 Task: Look for space in Osmaniye, Turkey from 8th August, 2023 to 15th August, 2023 for 9 adults in price range Rs.10000 to Rs.14000. Place can be shared room with 5 bedrooms having 9 beds and 5 bathrooms. Property type can be house, flat, guest house. Amenities needed are: wifi, TV, free parkinig on premises, gym, breakfast. Booking option can be shelf check-in. Required host language is English.
Action: Mouse moved to (451, 92)
Screenshot: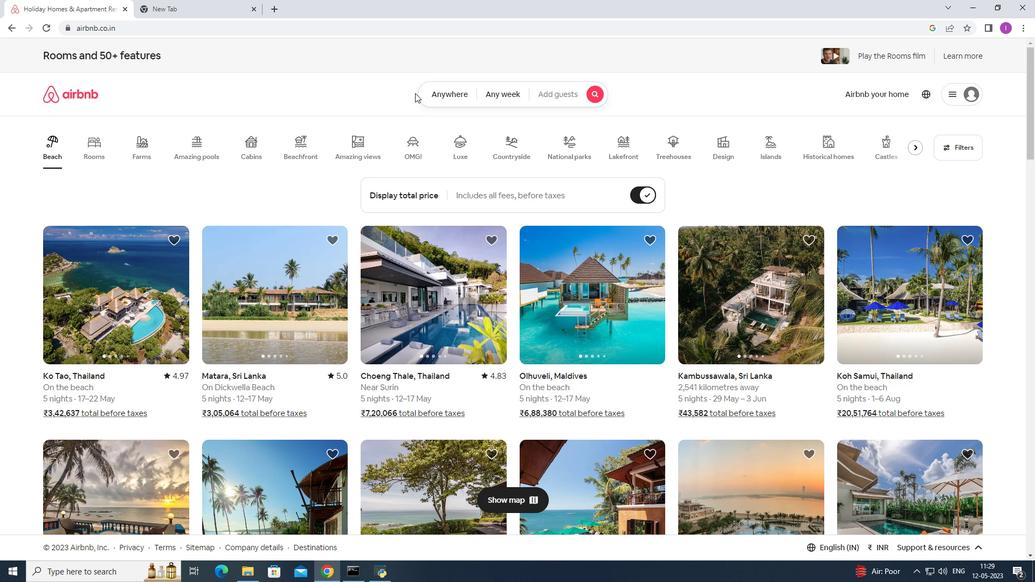 
Action: Mouse pressed left at (451, 92)
Screenshot: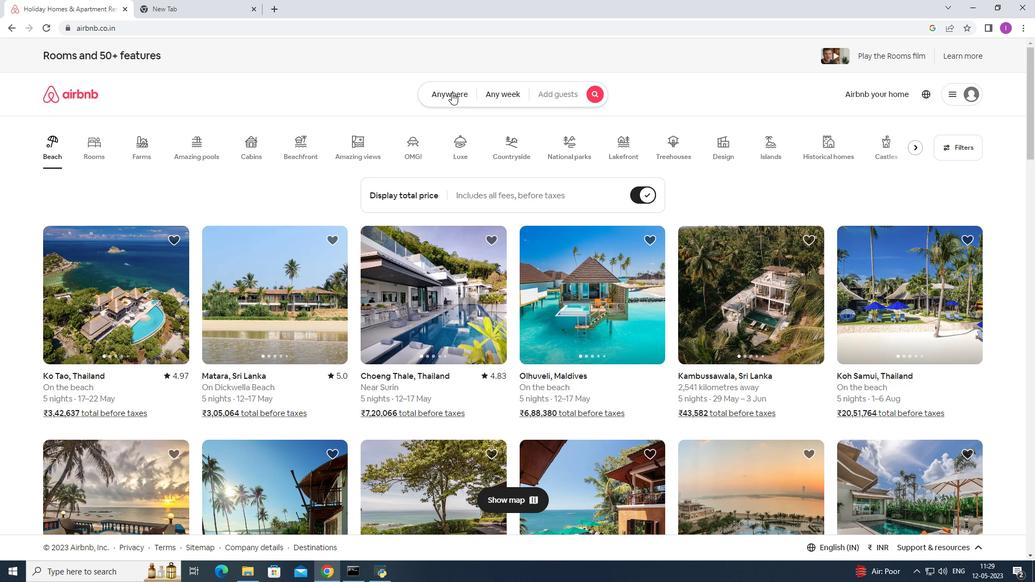 
Action: Mouse moved to (378, 134)
Screenshot: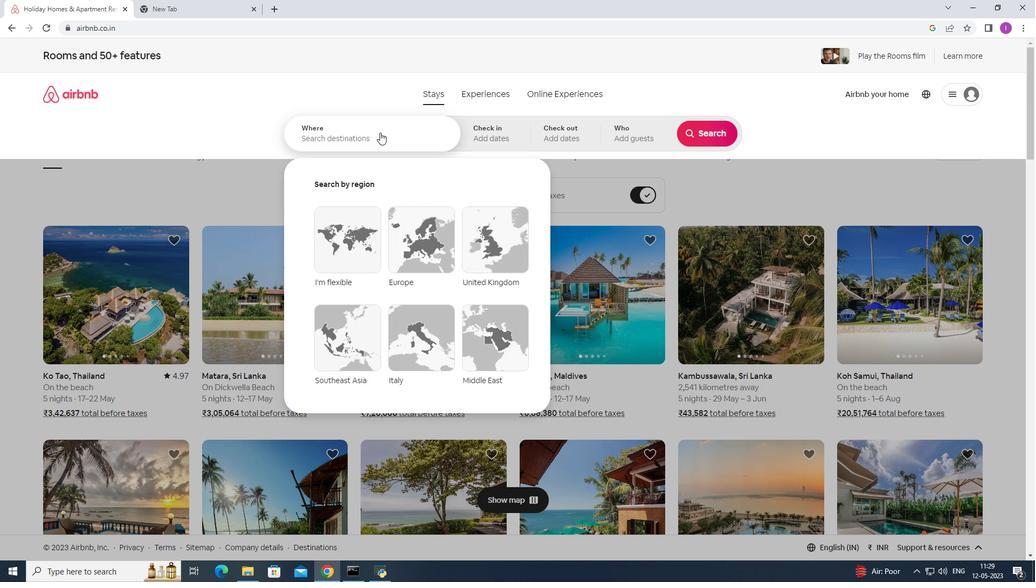 
Action: Mouse pressed left at (378, 134)
Screenshot: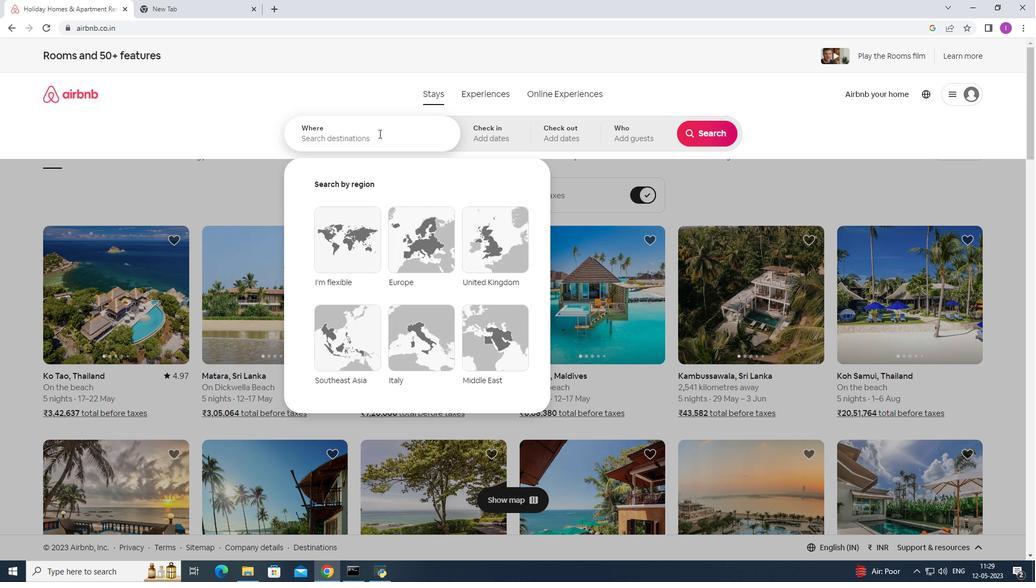 
Action: Key pressed <Key.shift><Key.shift><Key.shift><Key.shift><Key.shift>Osmanite
Screenshot: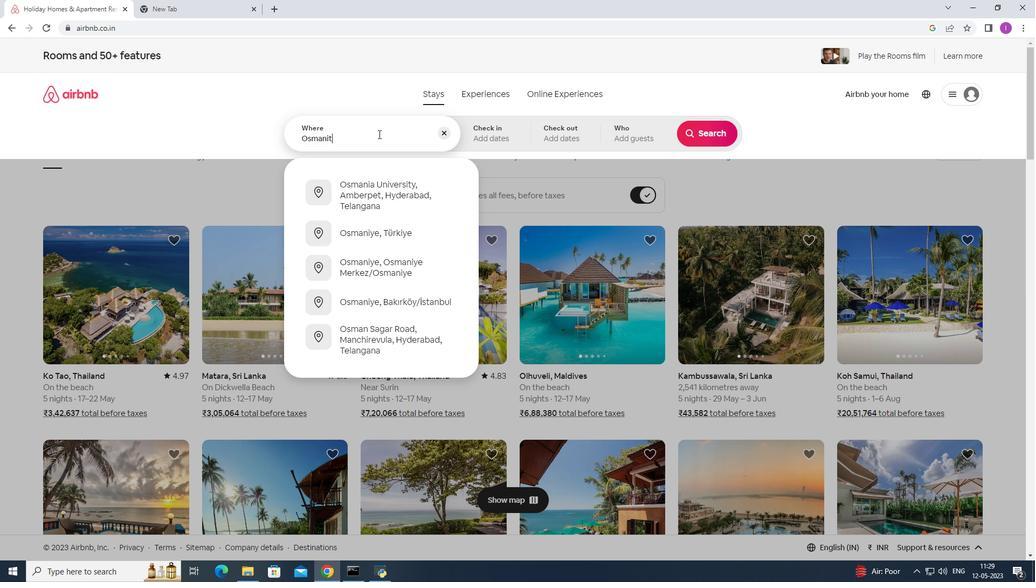 
Action: Mouse moved to (406, 191)
Screenshot: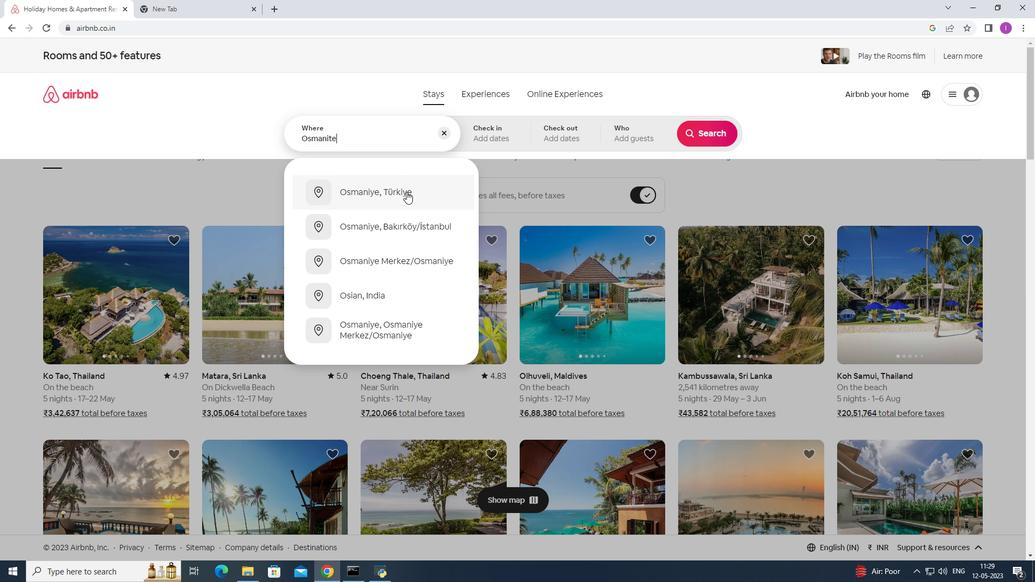 
Action: Mouse pressed left at (406, 191)
Screenshot: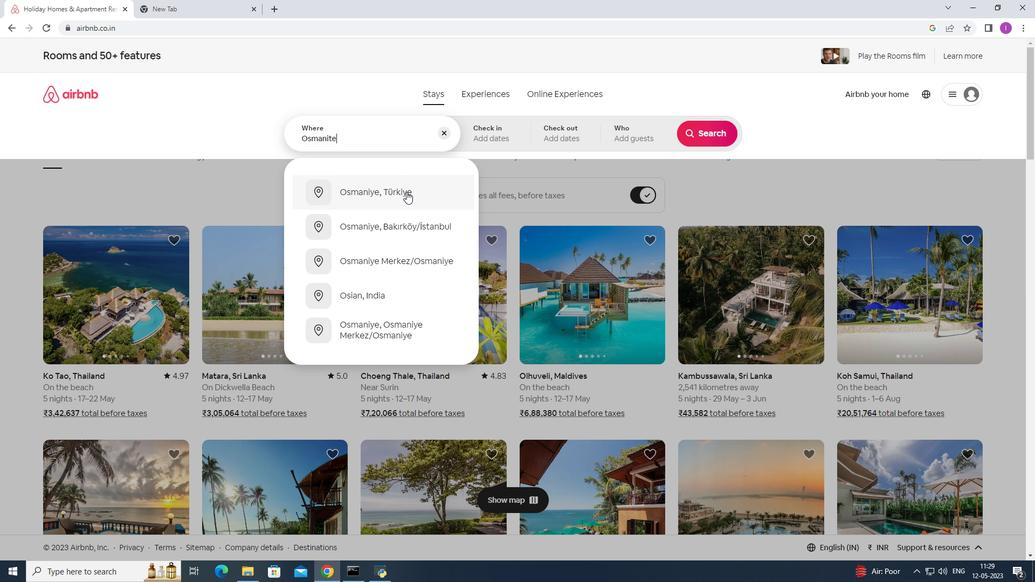 
Action: Mouse moved to (703, 215)
Screenshot: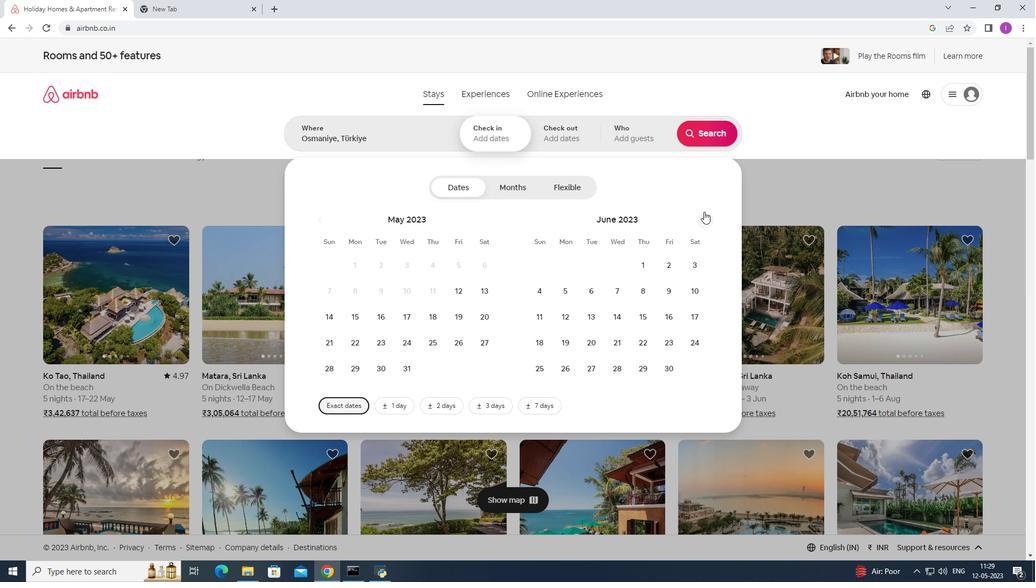 
Action: Mouse pressed left at (703, 215)
Screenshot: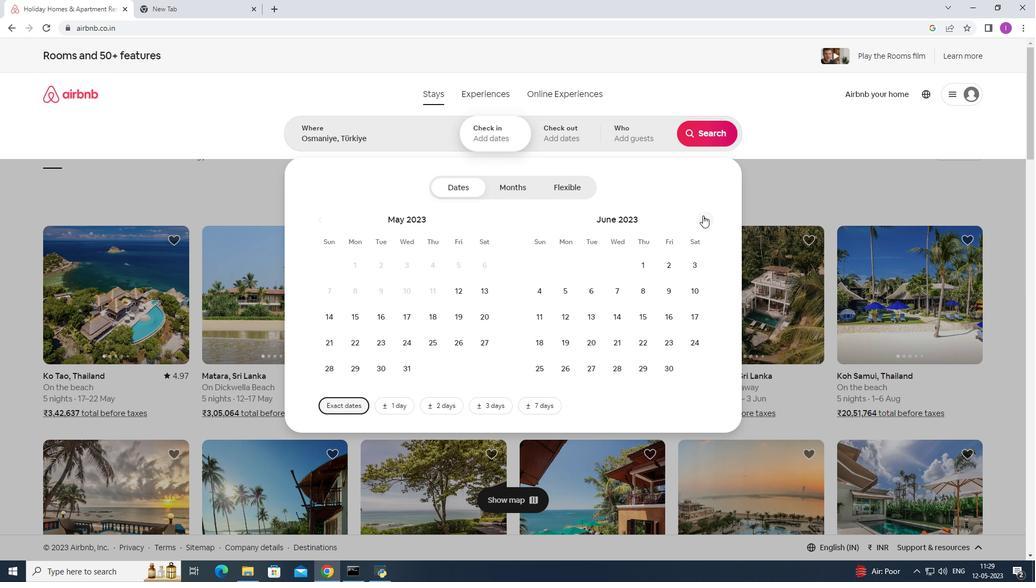 
Action: Mouse pressed left at (703, 215)
Screenshot: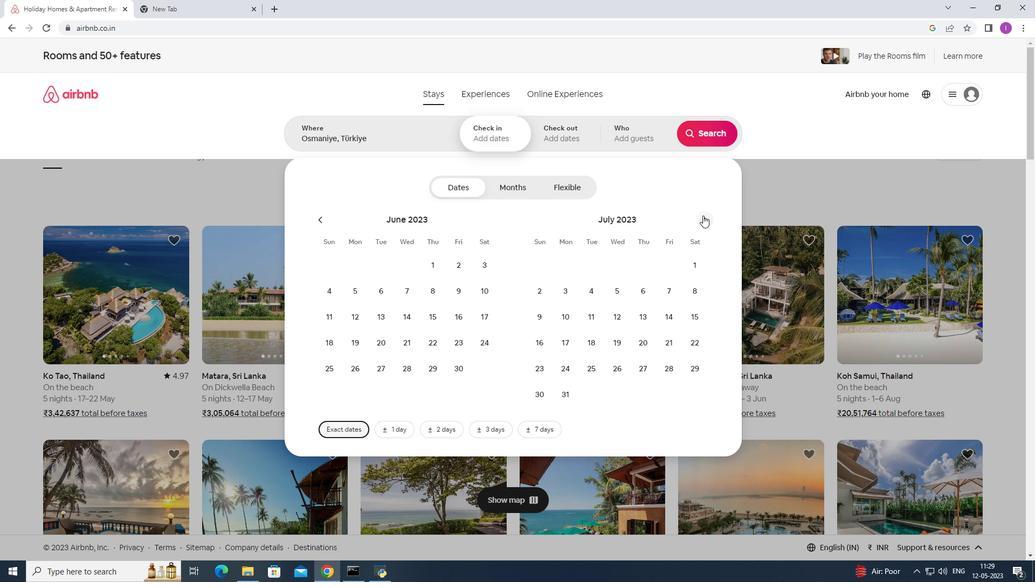 
Action: Mouse moved to (587, 295)
Screenshot: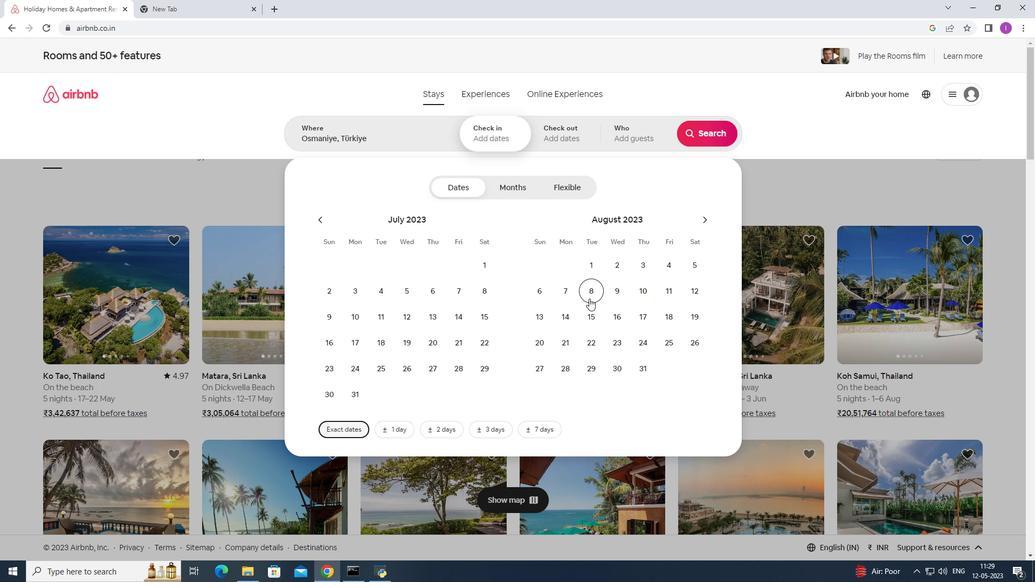 
Action: Mouse pressed left at (587, 295)
Screenshot: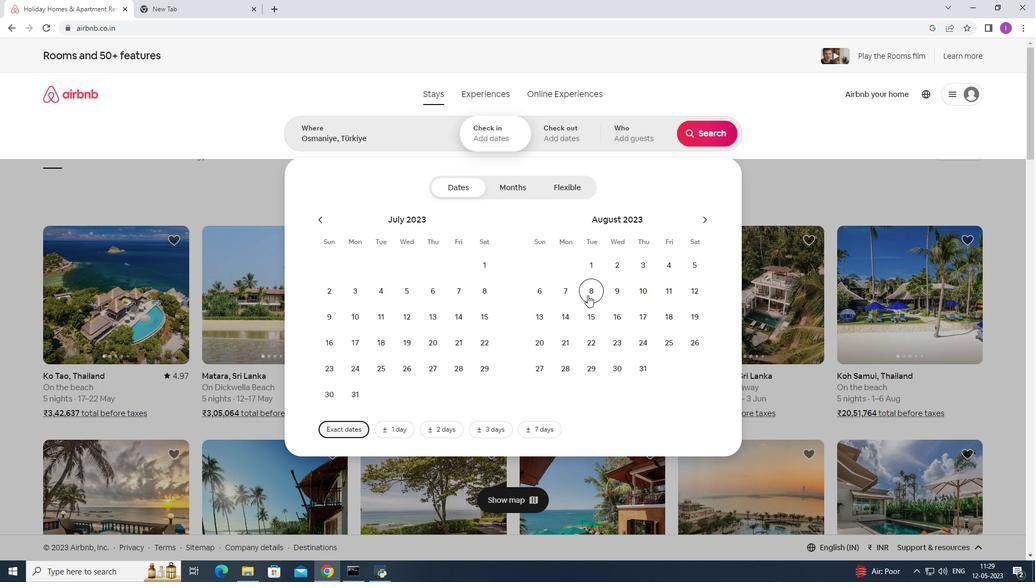 
Action: Mouse moved to (591, 312)
Screenshot: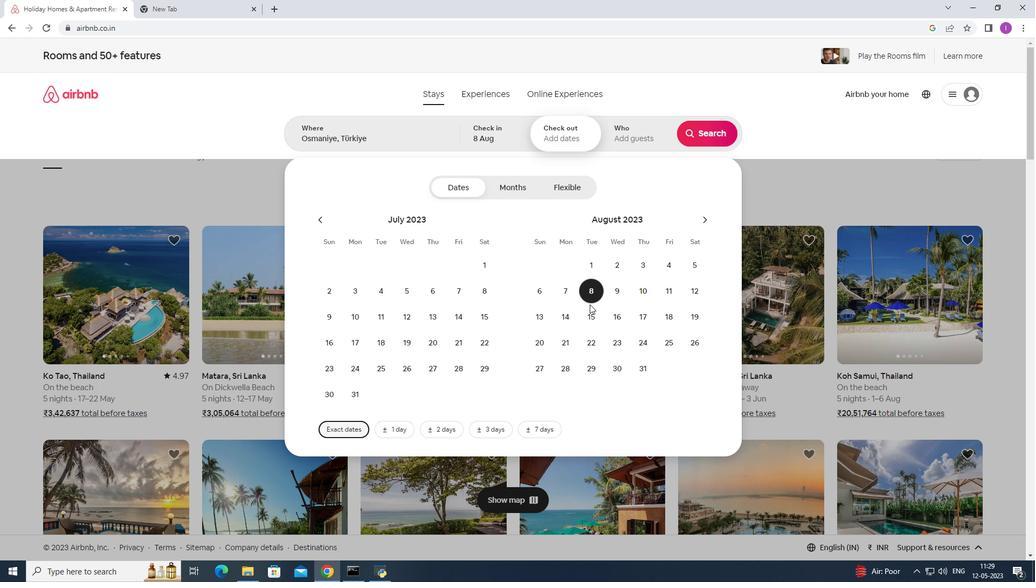 
Action: Mouse pressed left at (591, 312)
Screenshot: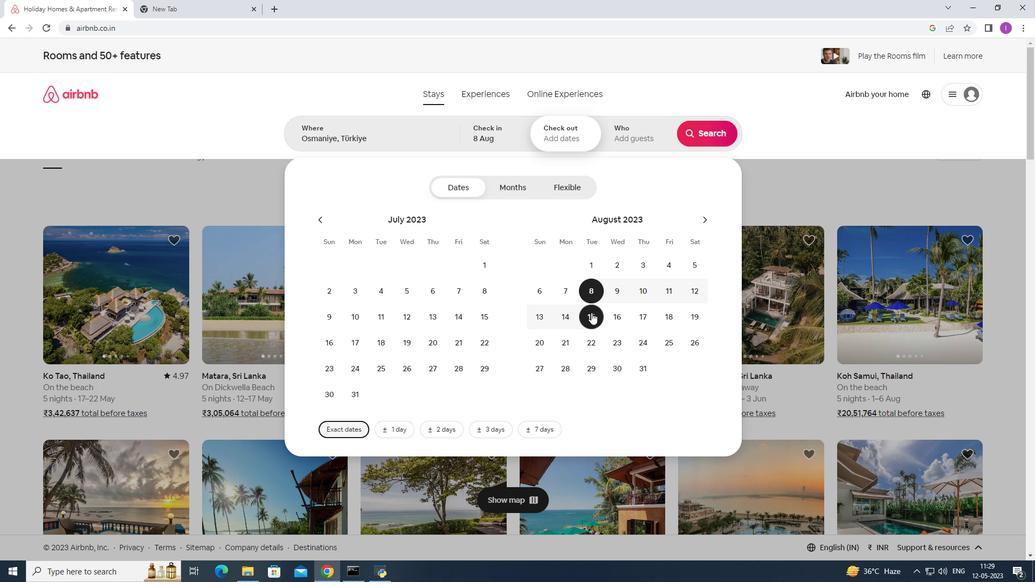 
Action: Mouse moved to (631, 133)
Screenshot: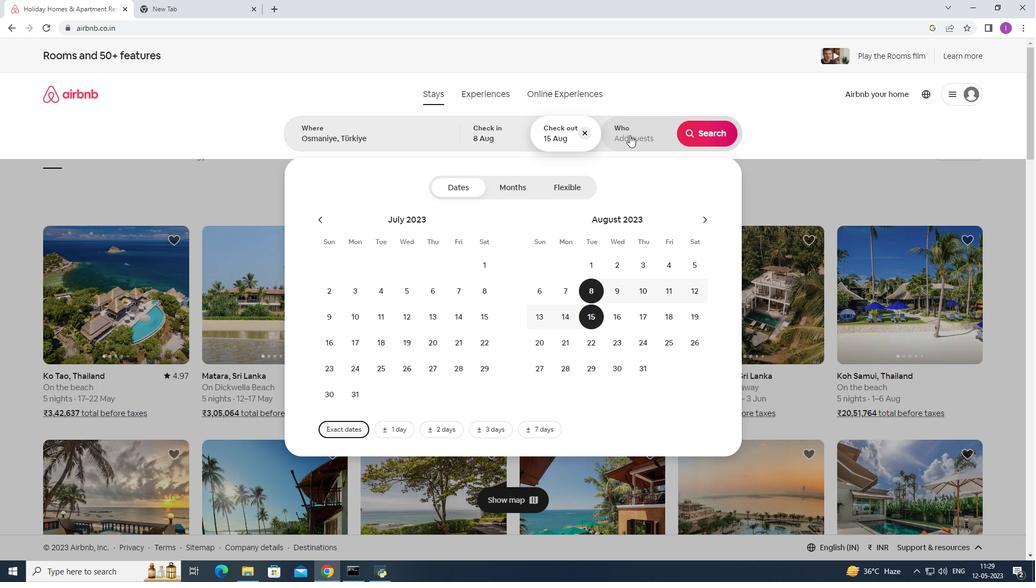 
Action: Mouse pressed left at (631, 133)
Screenshot: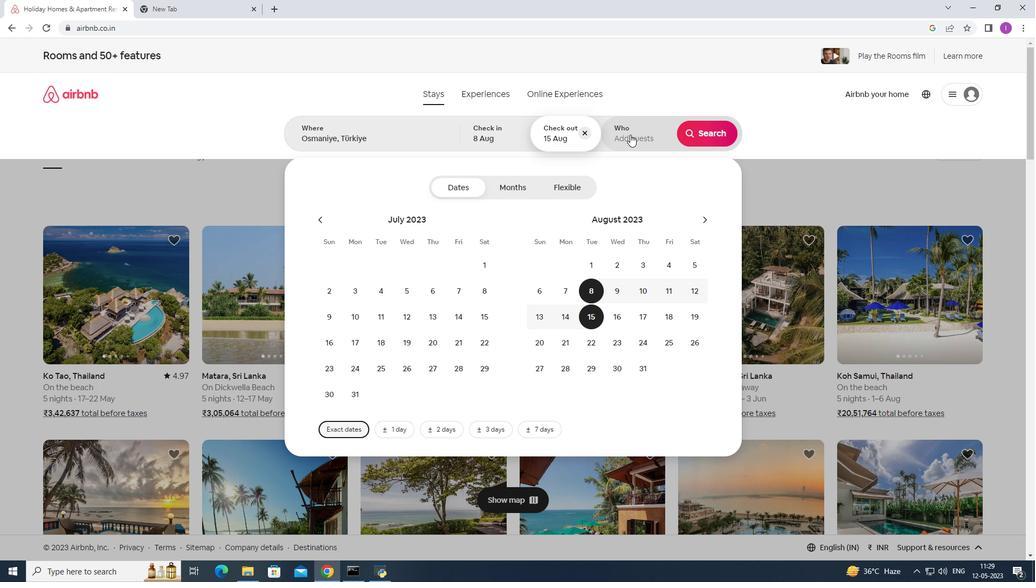 
Action: Mouse moved to (714, 186)
Screenshot: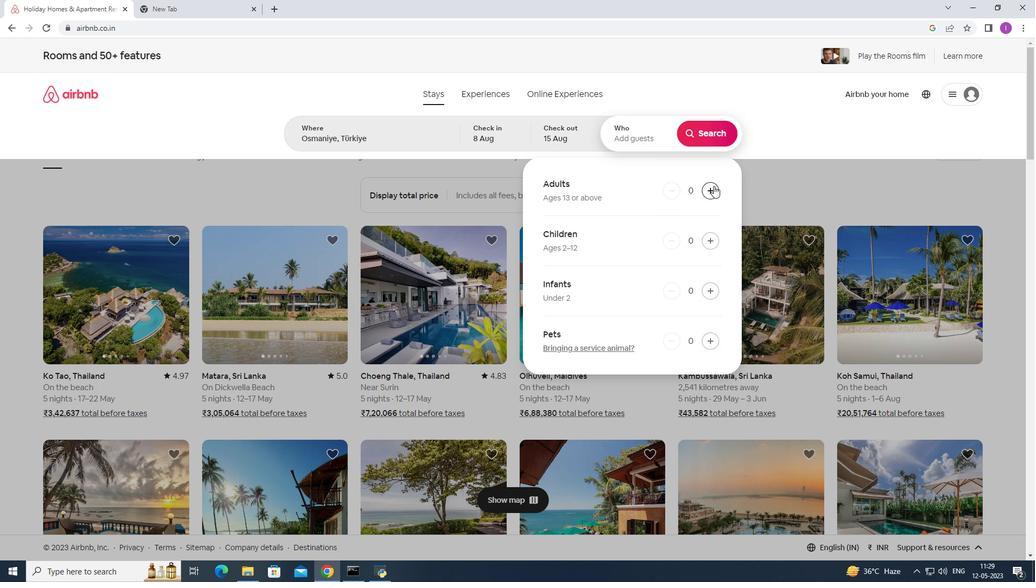 
Action: Mouse pressed left at (714, 186)
Screenshot: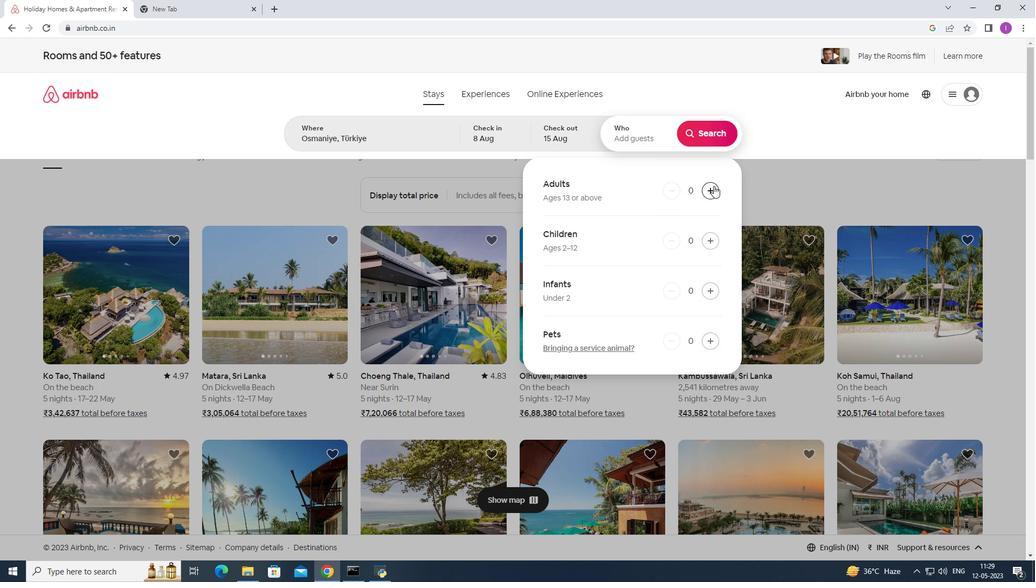 
Action: Mouse pressed left at (714, 186)
Screenshot: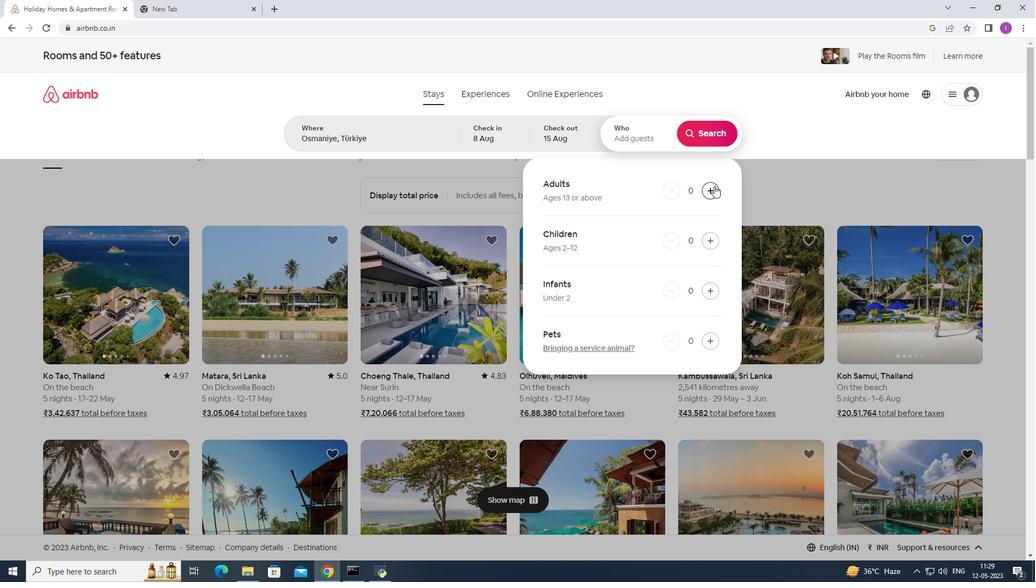 
Action: Mouse pressed left at (714, 186)
Screenshot: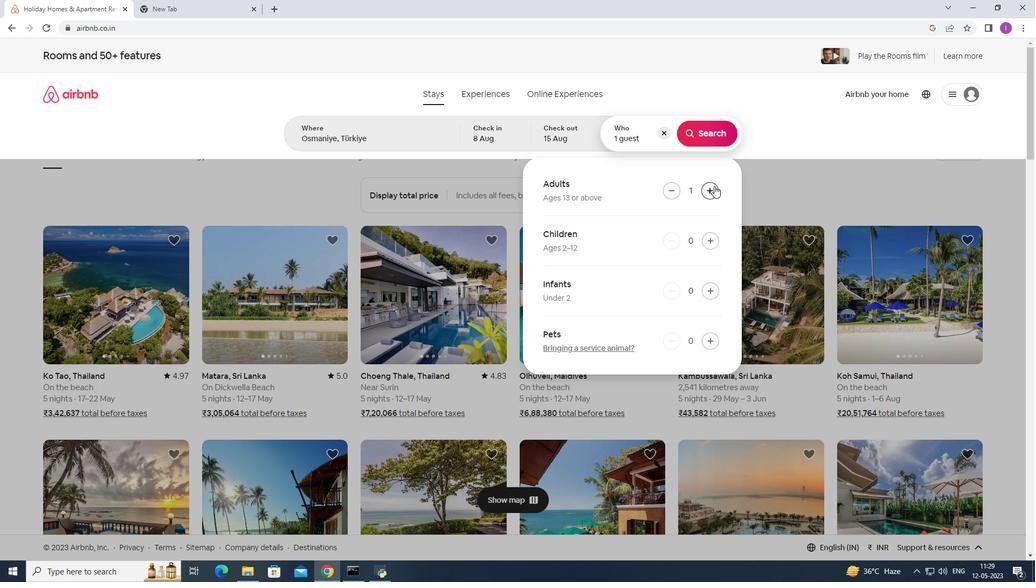 
Action: Mouse pressed left at (714, 186)
Screenshot: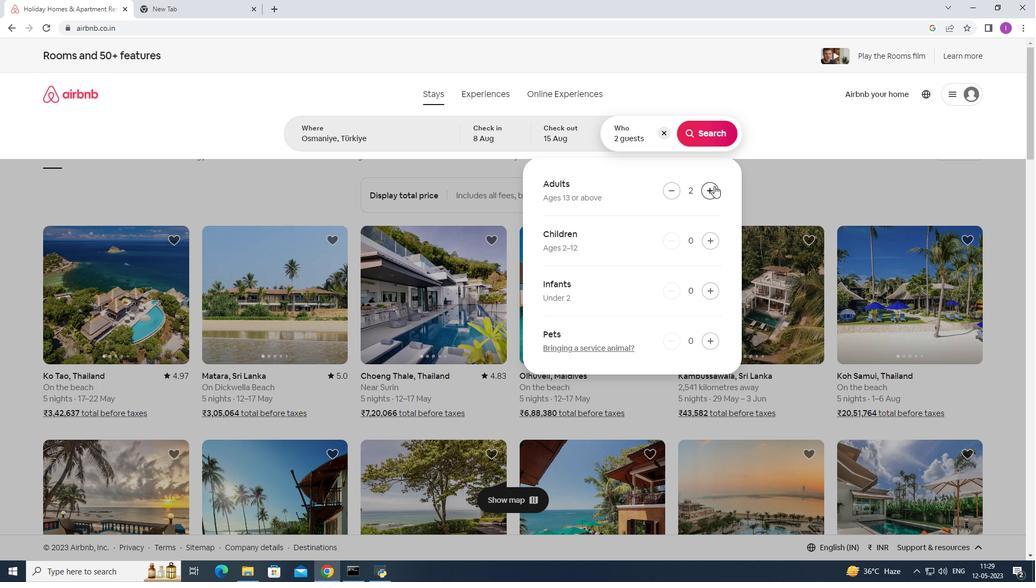 
Action: Mouse pressed left at (714, 186)
Screenshot: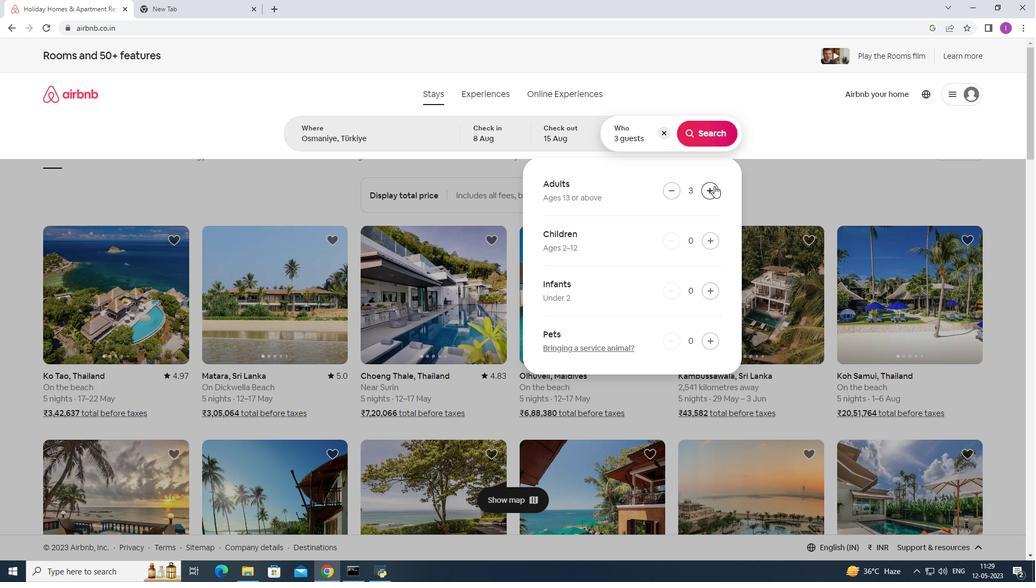 
Action: Mouse pressed left at (714, 186)
Screenshot: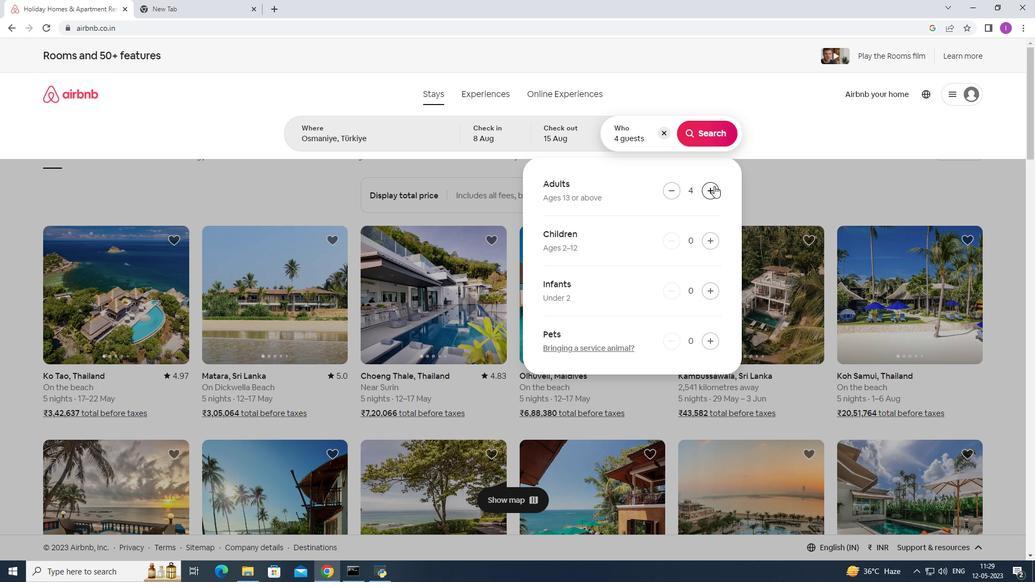
Action: Mouse pressed left at (714, 186)
Screenshot: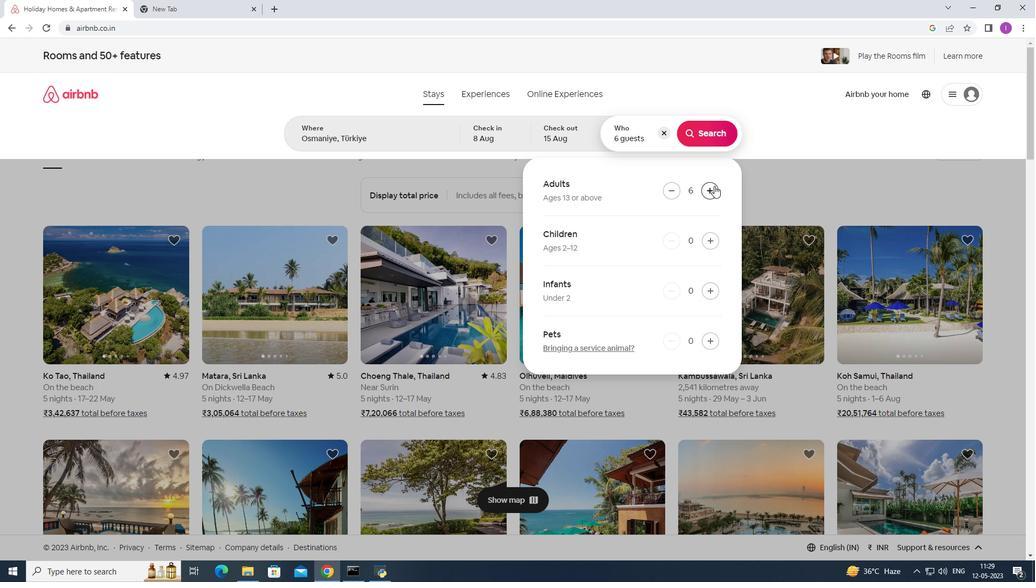 
Action: Mouse pressed left at (714, 186)
Screenshot: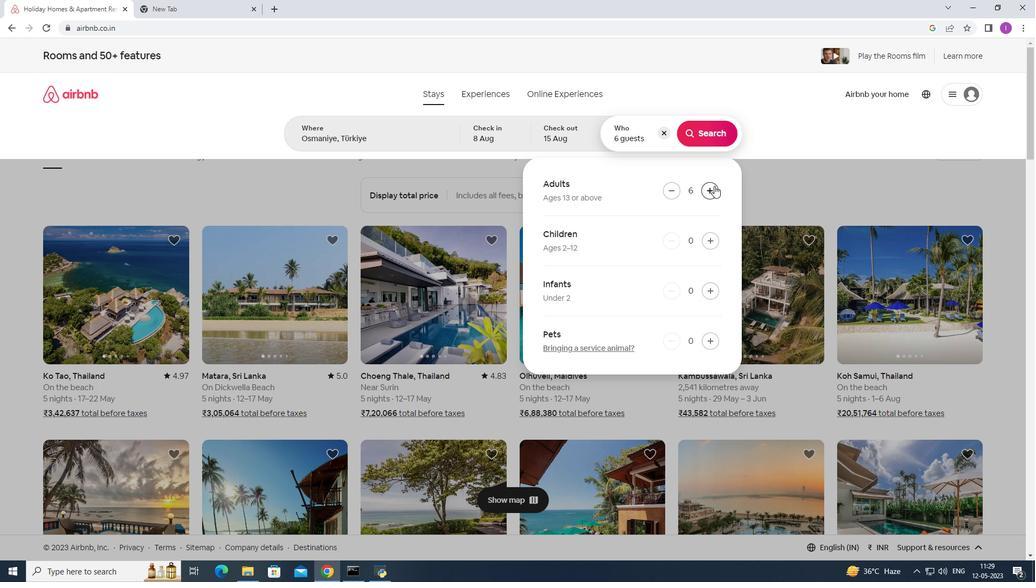 
Action: Mouse moved to (714, 186)
Screenshot: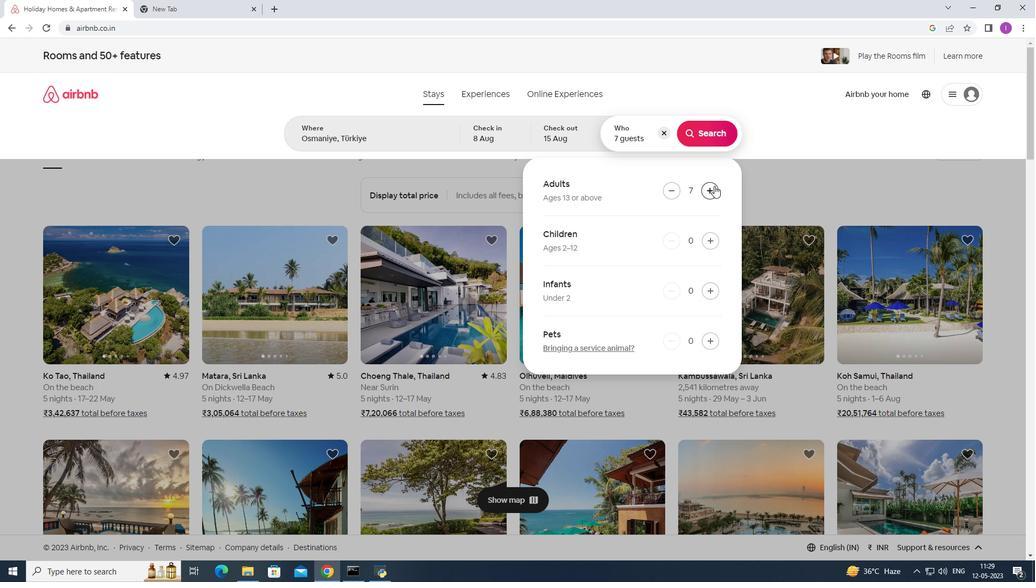 
Action: Mouse pressed left at (714, 186)
Screenshot: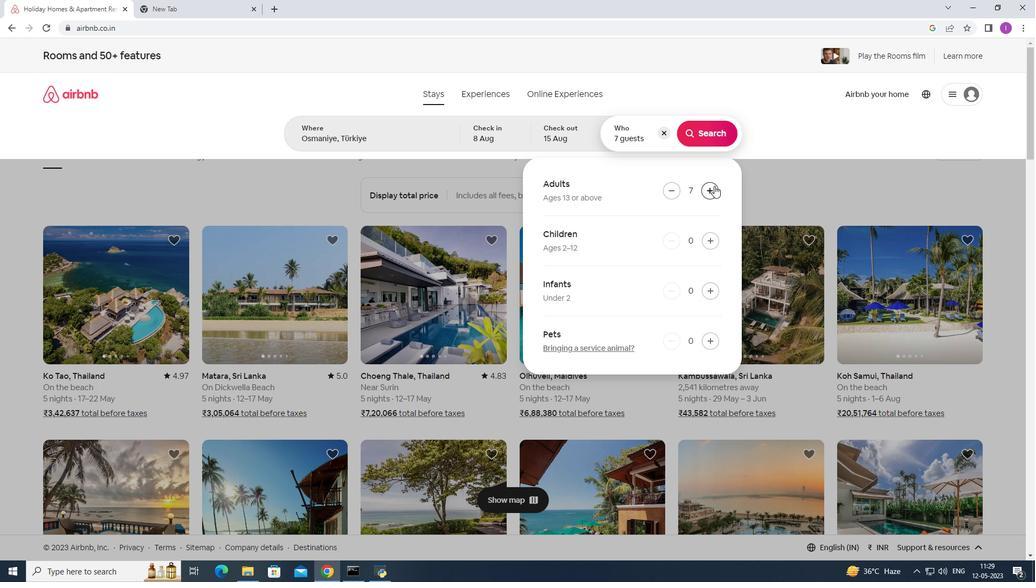 
Action: Mouse moved to (702, 127)
Screenshot: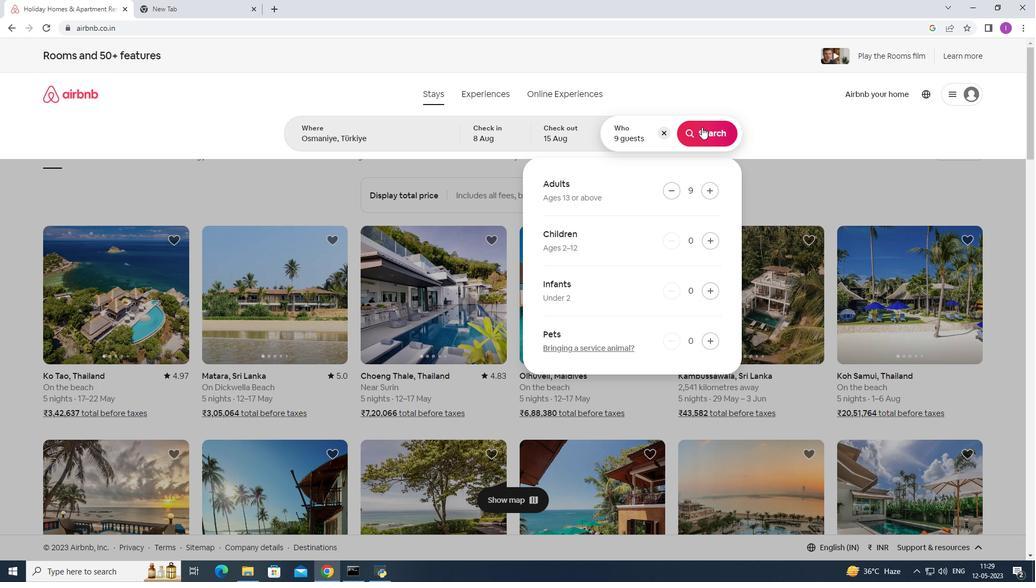 
Action: Mouse pressed left at (702, 127)
Screenshot: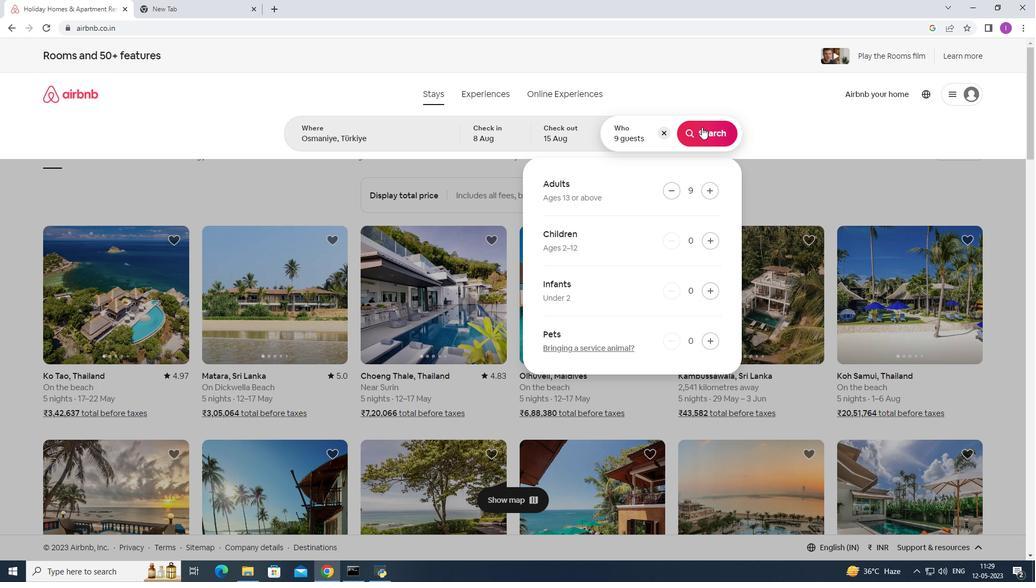 
Action: Mouse moved to (976, 109)
Screenshot: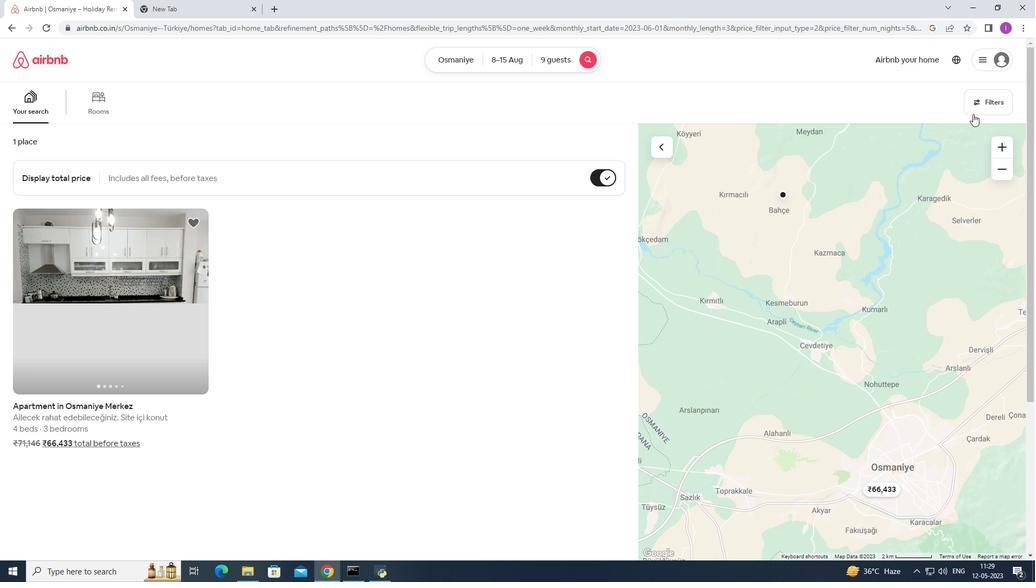 
Action: Mouse pressed left at (976, 109)
Screenshot: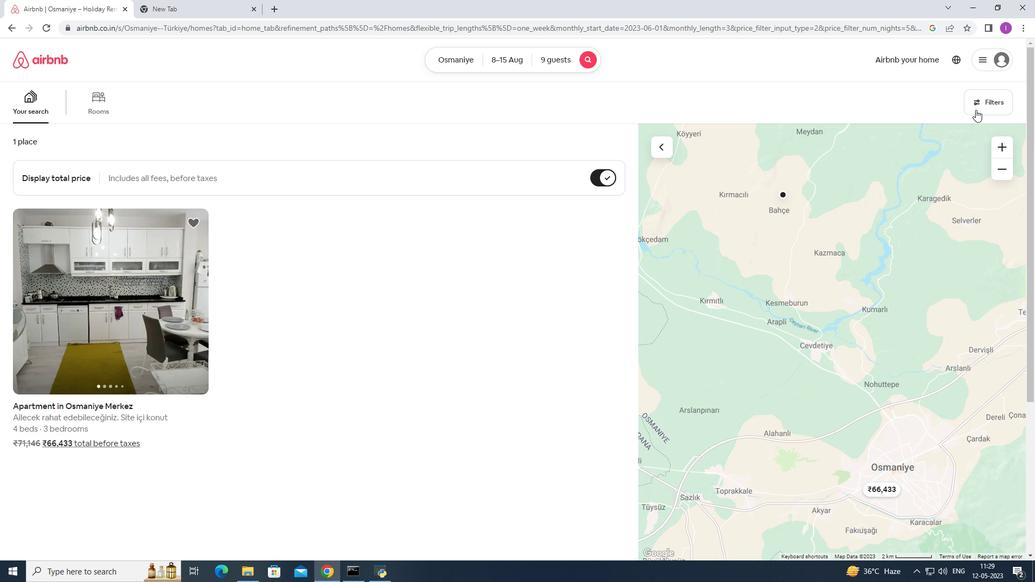 
Action: Mouse moved to (580, 368)
Screenshot: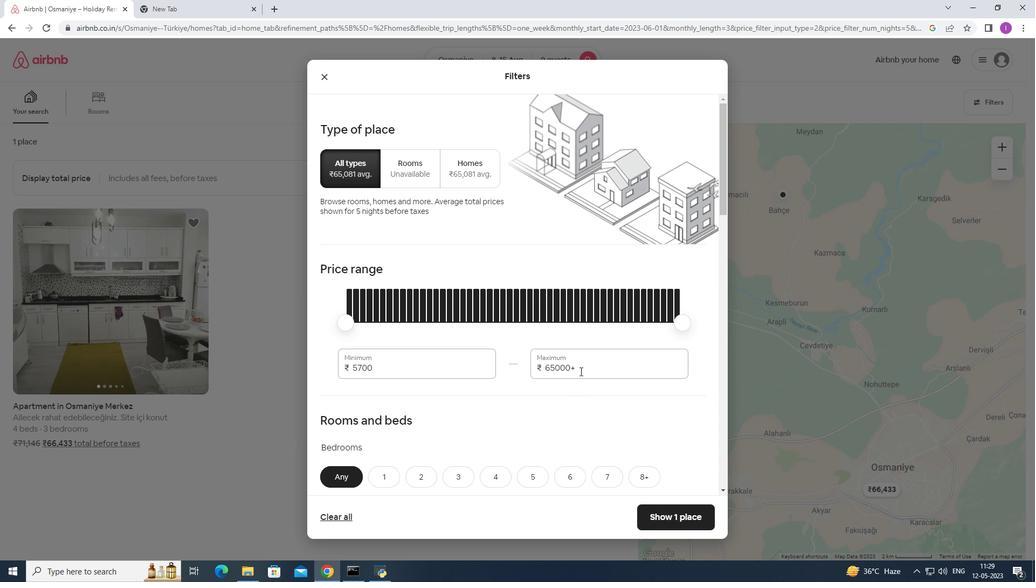 
Action: Mouse pressed left at (580, 368)
Screenshot: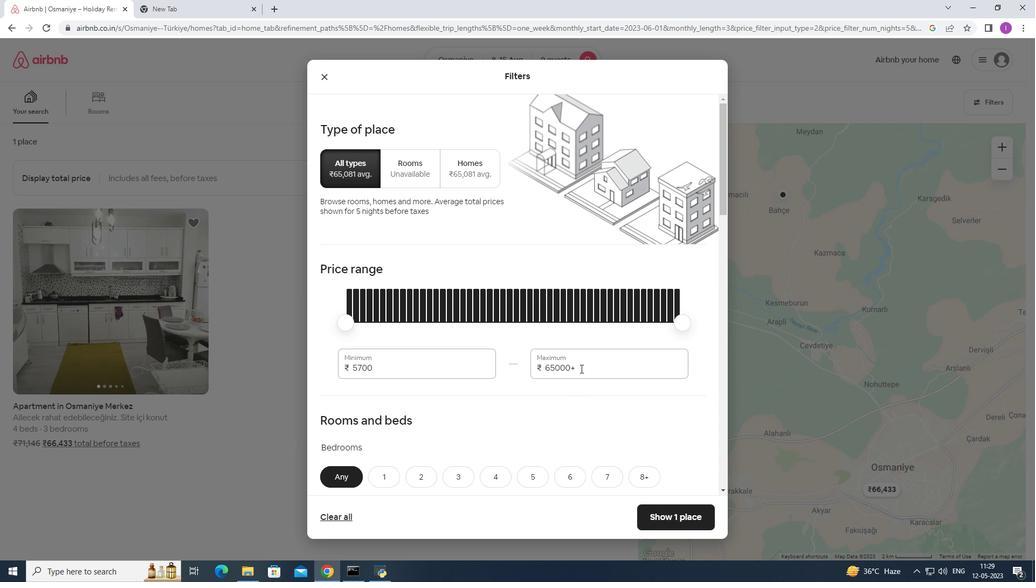 
Action: Mouse moved to (542, 372)
Screenshot: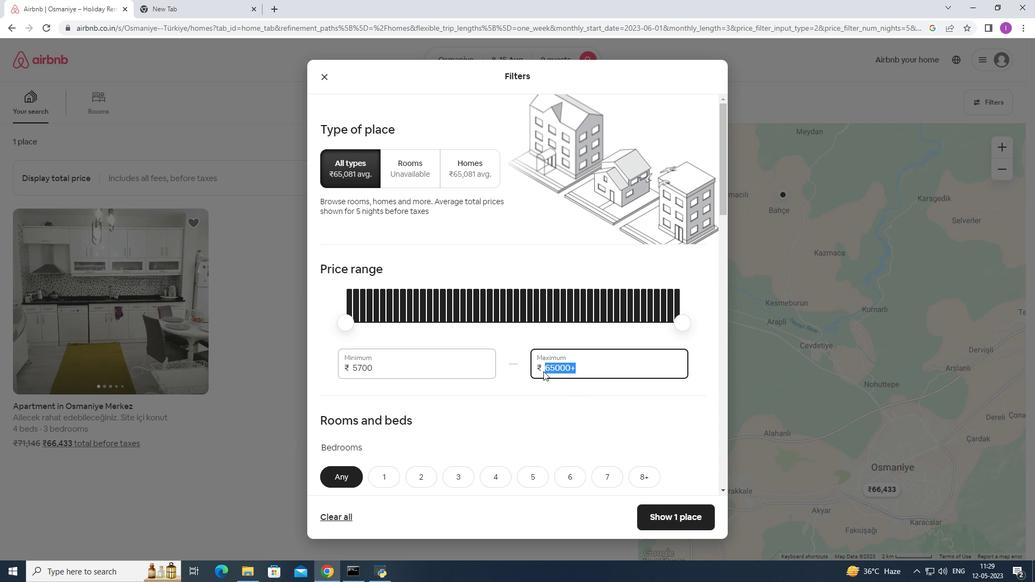 
Action: Mouse pressed left at (542, 372)
Screenshot: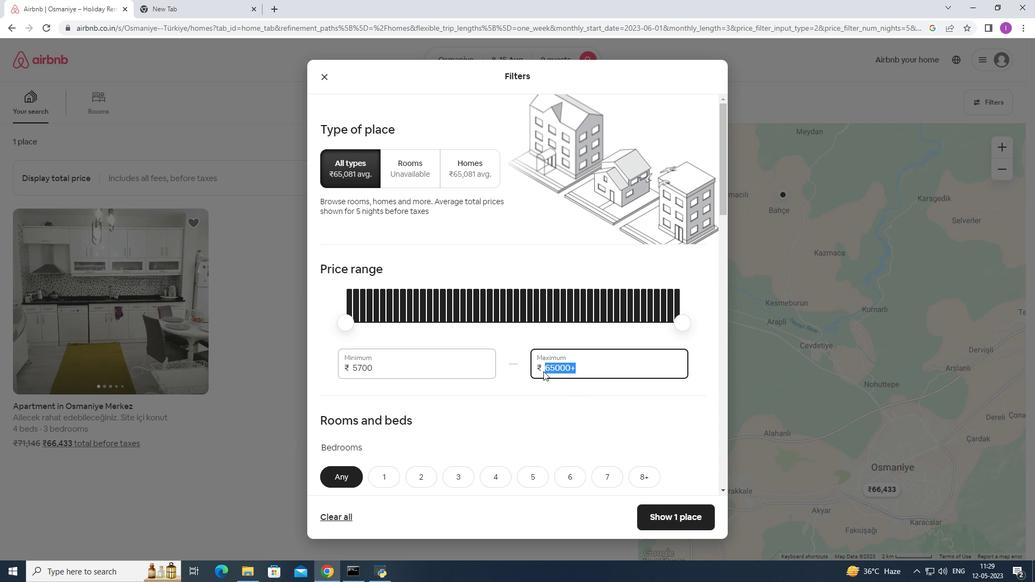 
Action: Mouse pressed left at (542, 372)
Screenshot: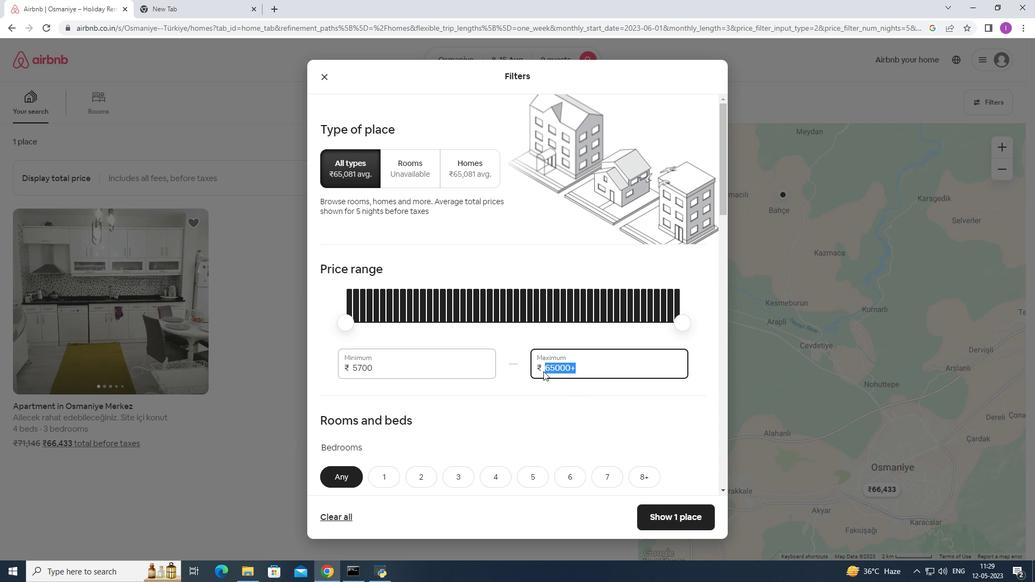 
Action: Mouse moved to (600, 362)
Screenshot: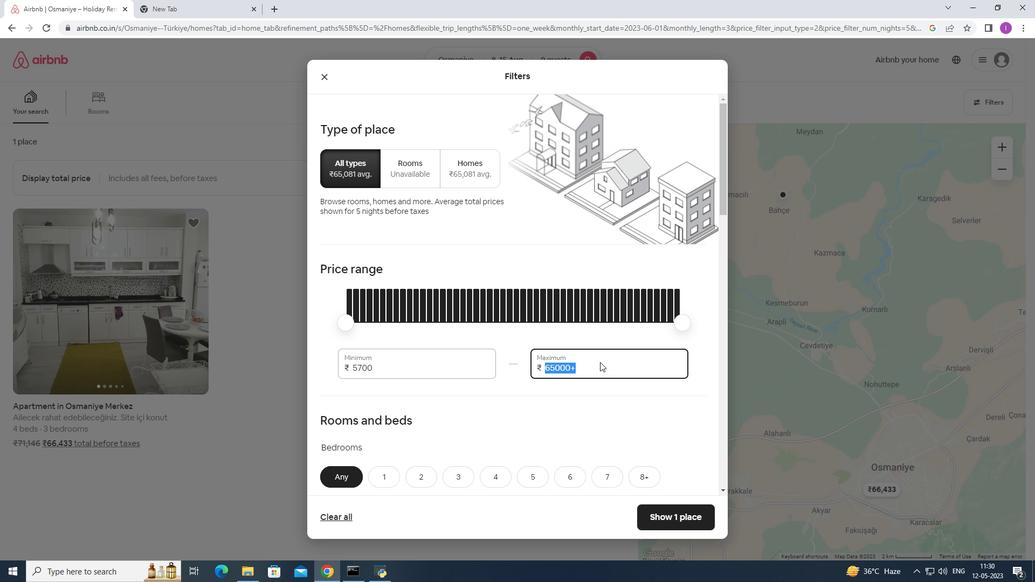 
Action: Key pressed 1
Screenshot: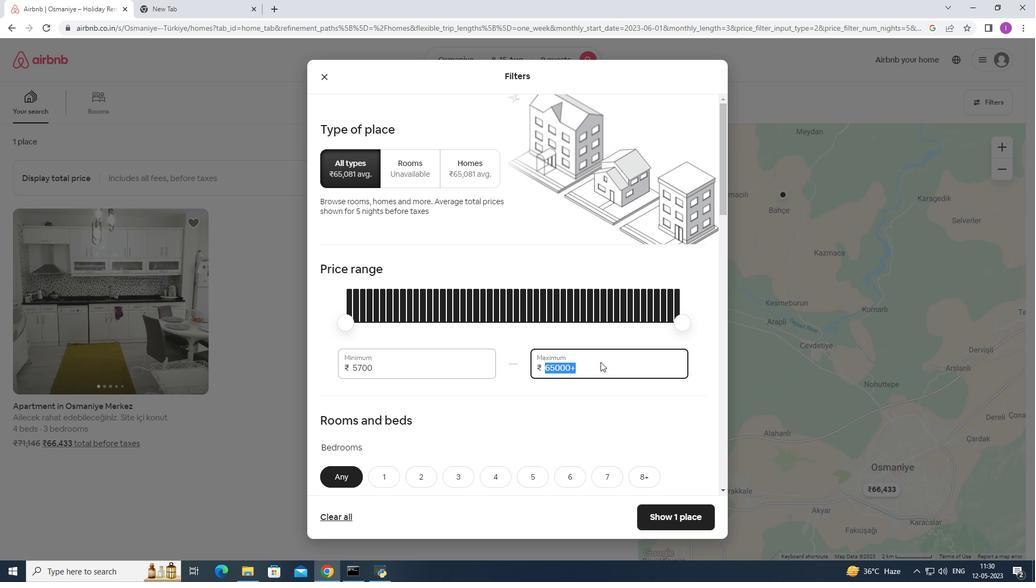 
Action: Mouse moved to (601, 362)
Screenshot: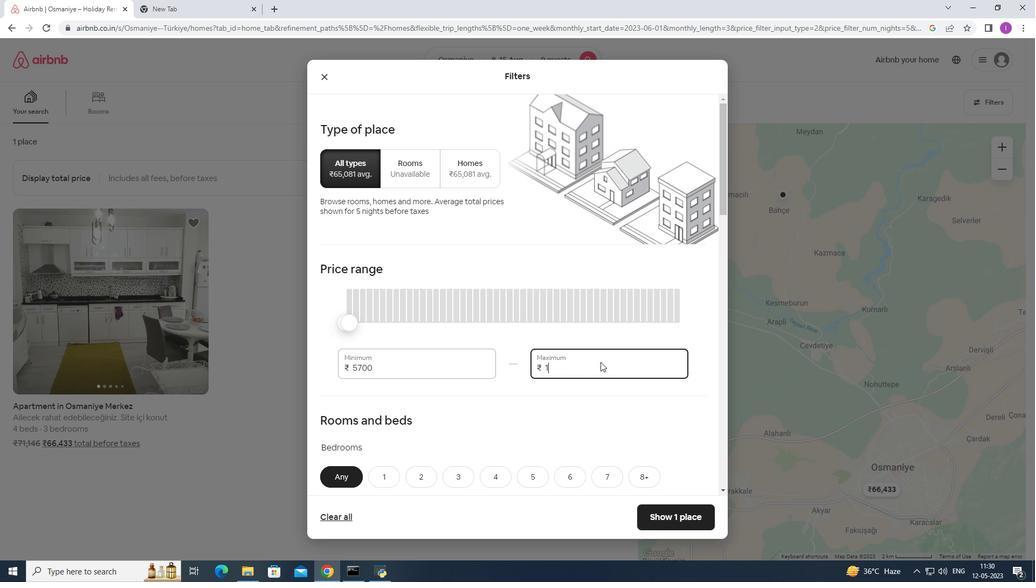 
Action: Key pressed 4
Screenshot: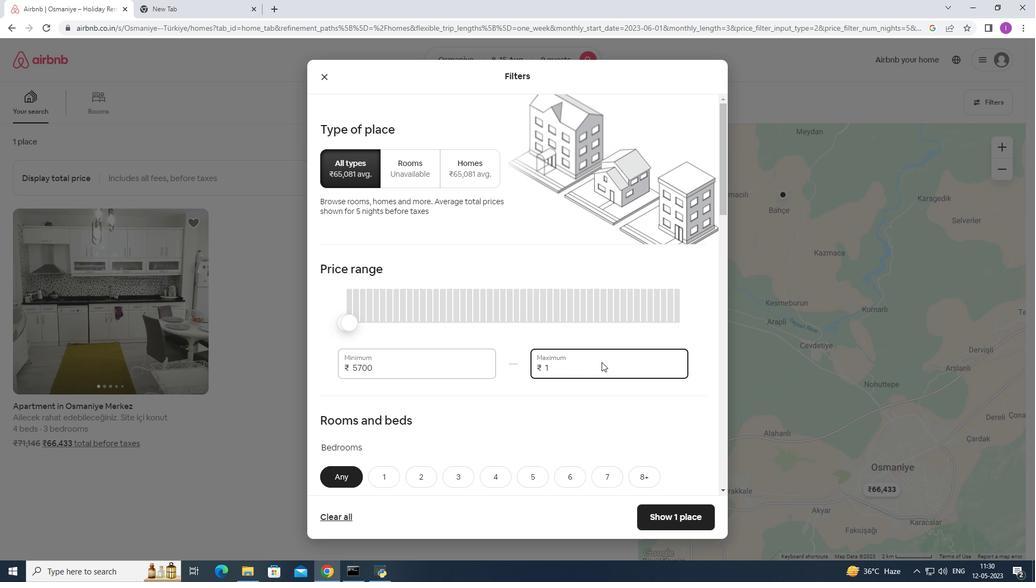 
Action: Mouse moved to (602, 362)
Screenshot: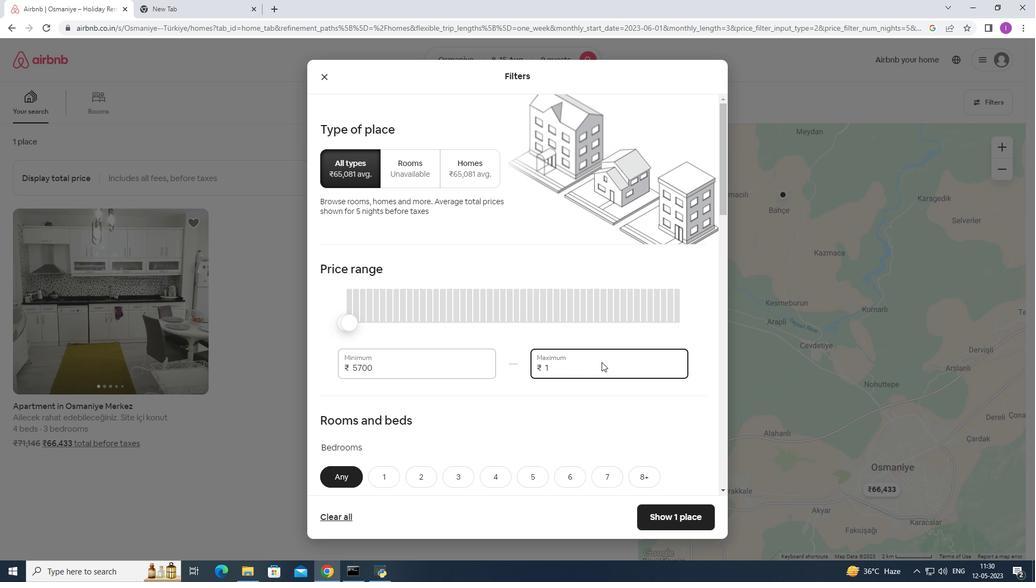 
Action: Key pressed 0
Screenshot: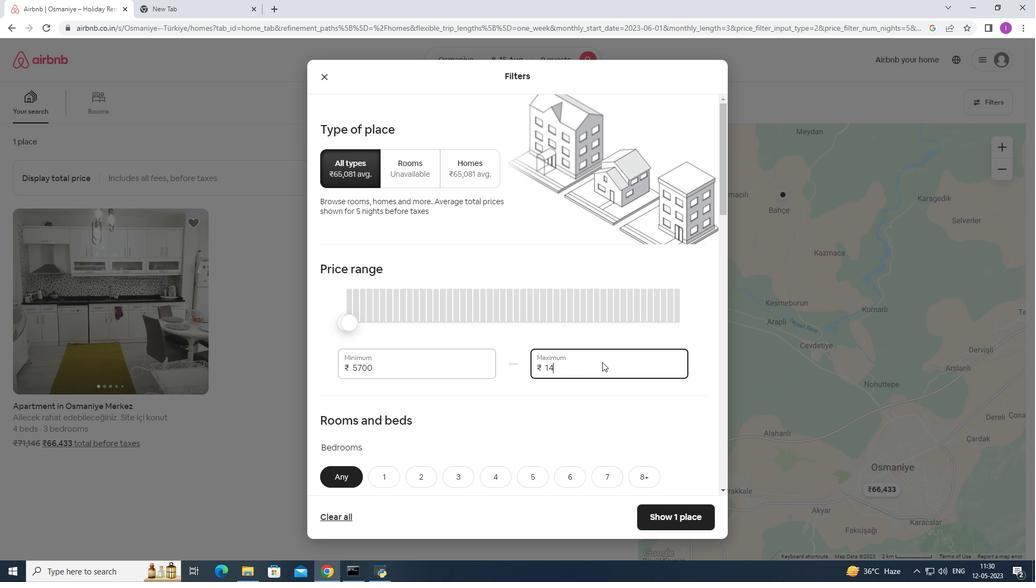 
Action: Mouse moved to (602, 362)
Screenshot: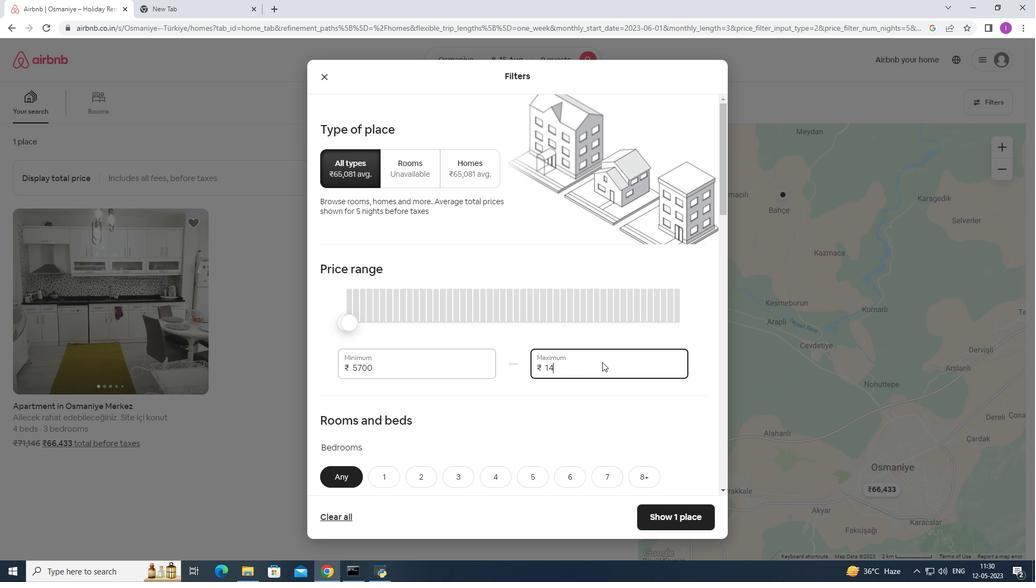 
Action: Key pressed 00
Screenshot: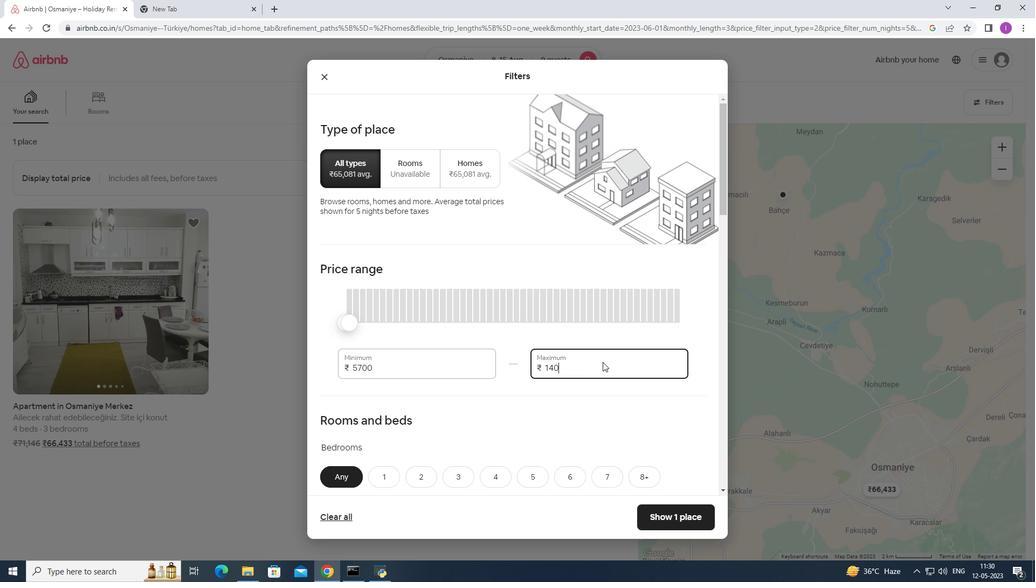 
Action: Mouse moved to (383, 367)
Screenshot: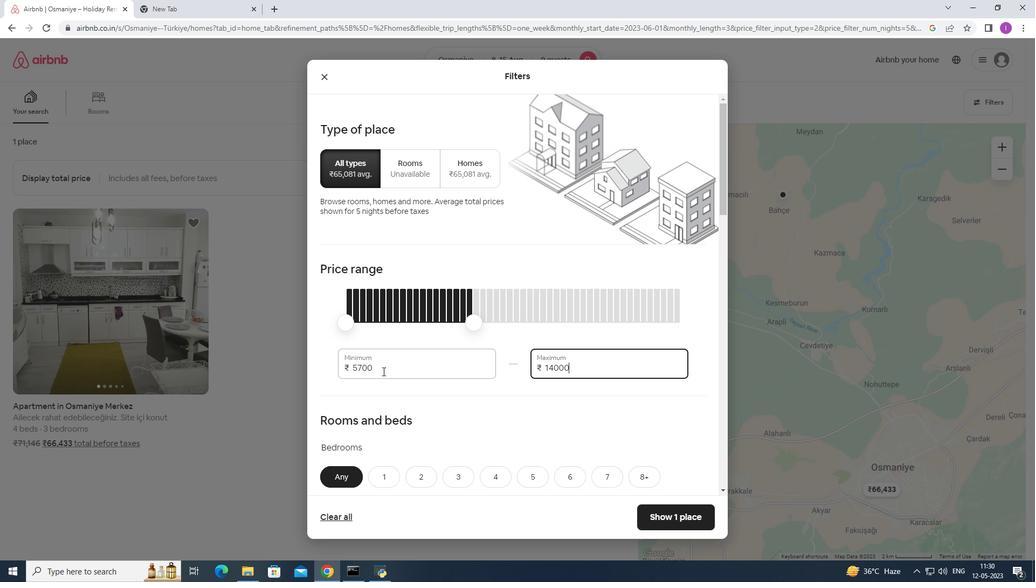 
Action: Mouse pressed left at (383, 367)
Screenshot: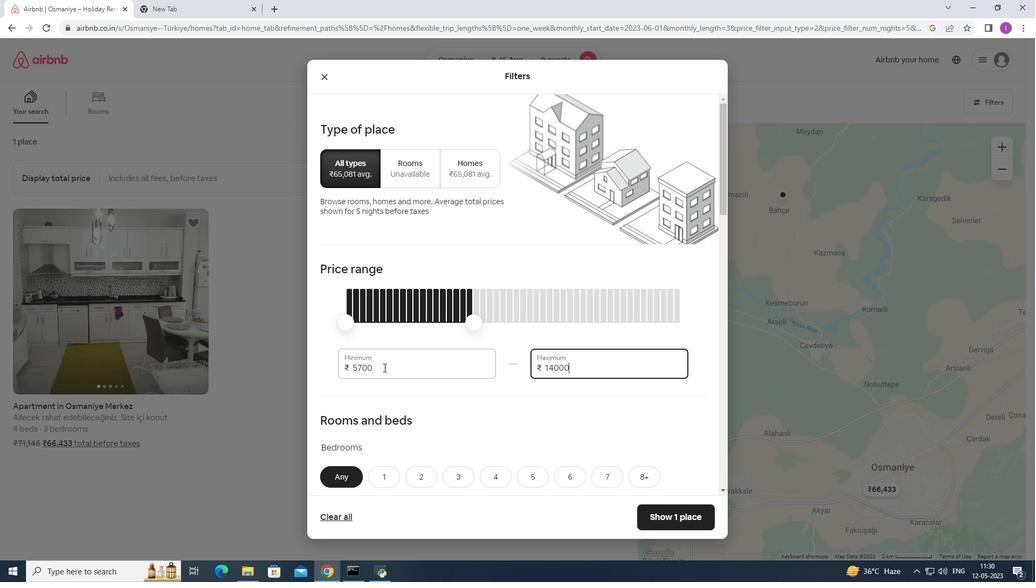 
Action: Mouse moved to (364, 371)
Screenshot: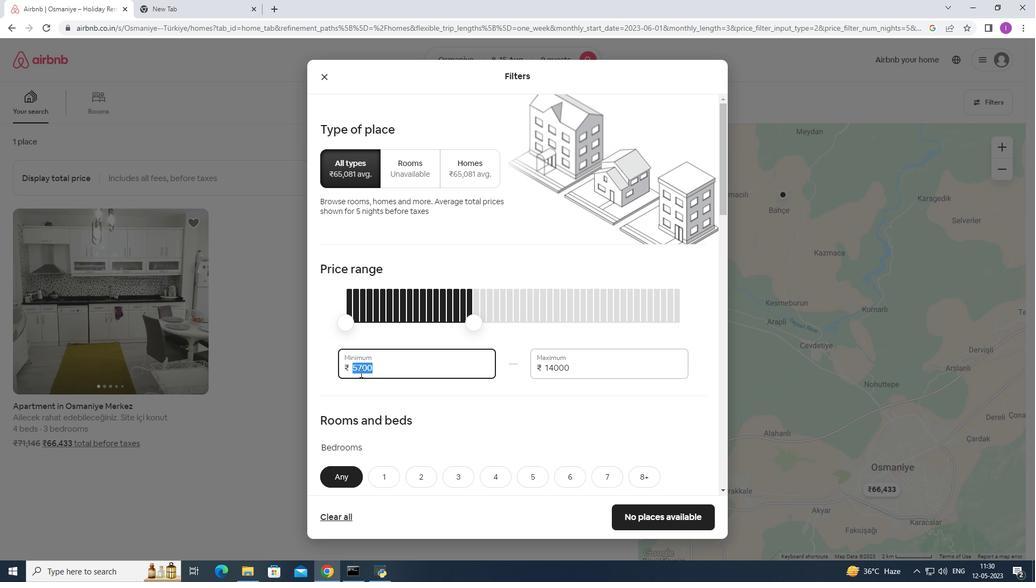 
Action: Key pressed 10000
Screenshot: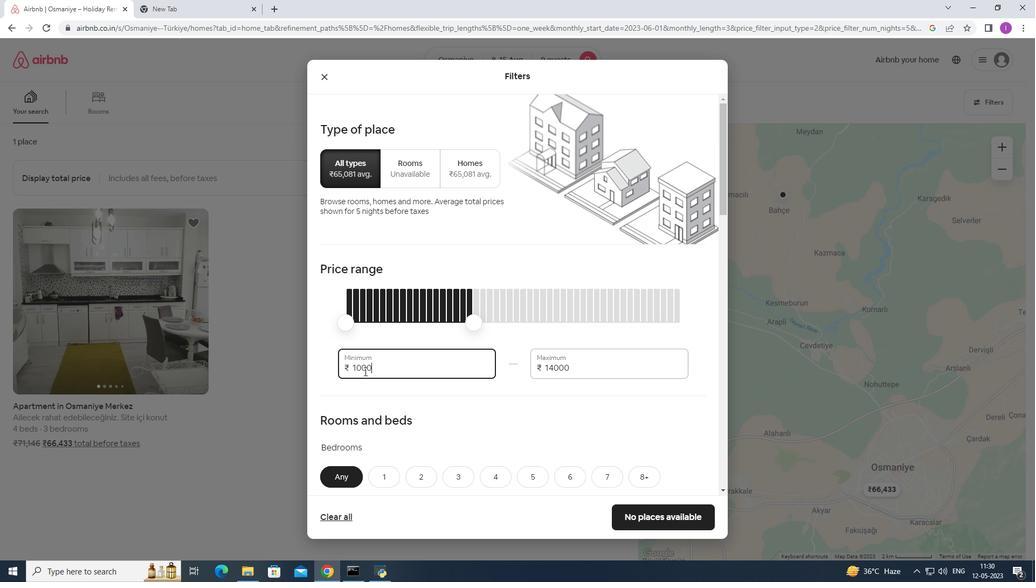 
Action: Mouse moved to (425, 387)
Screenshot: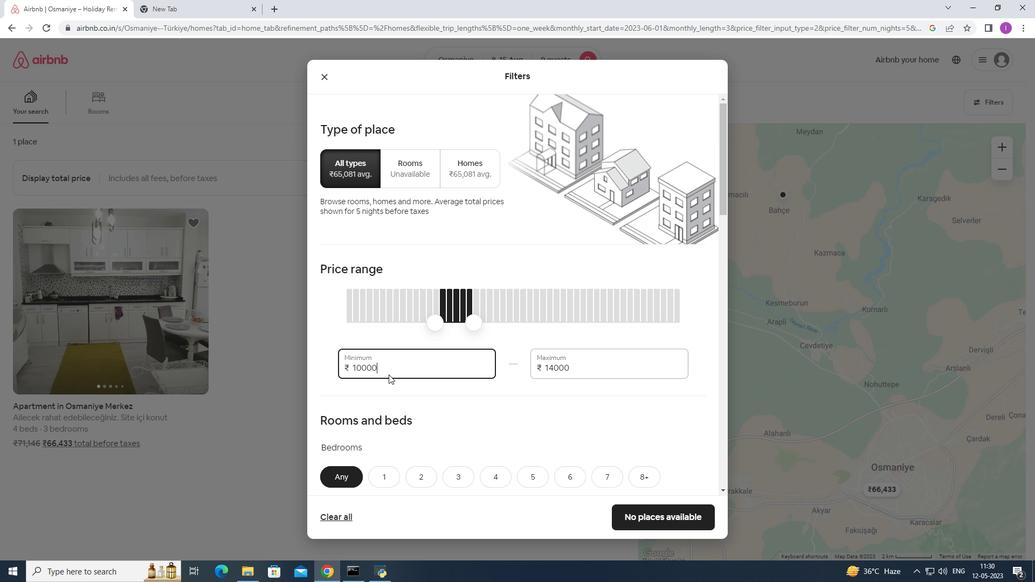 
Action: Mouse scrolled (425, 387) with delta (0, 0)
Screenshot: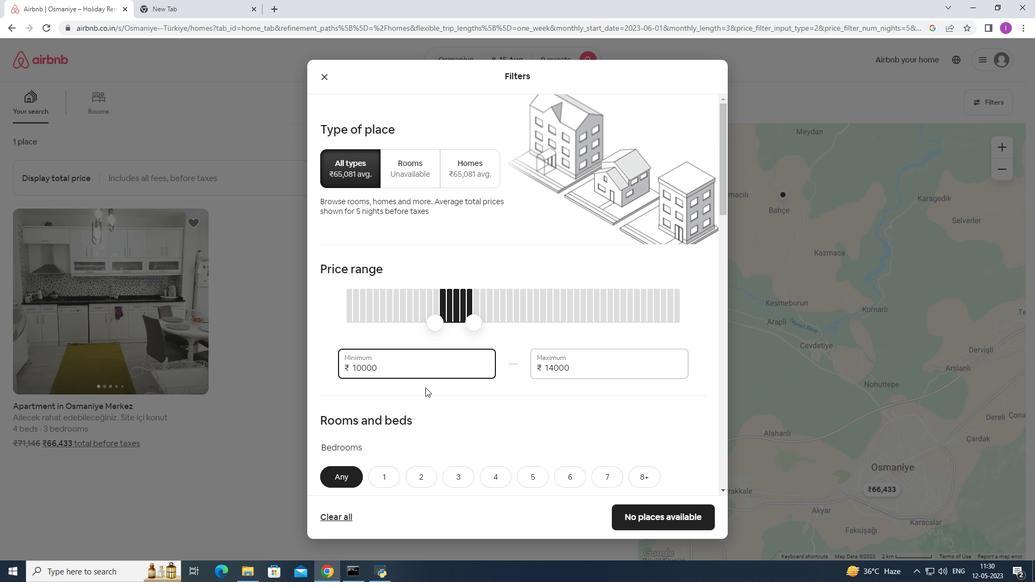 
Action: Mouse scrolled (425, 387) with delta (0, 0)
Screenshot: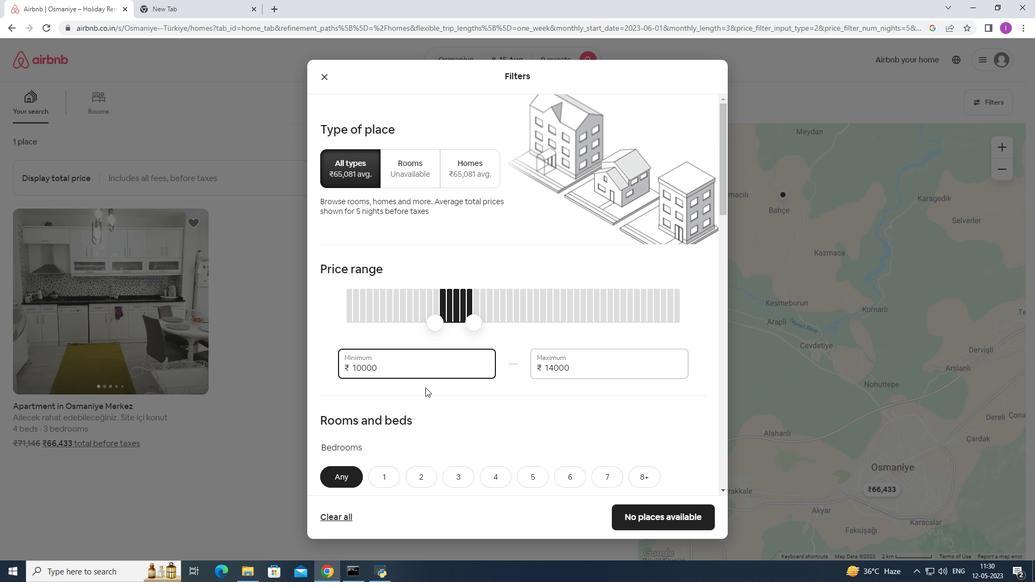 
Action: Mouse moved to (531, 373)
Screenshot: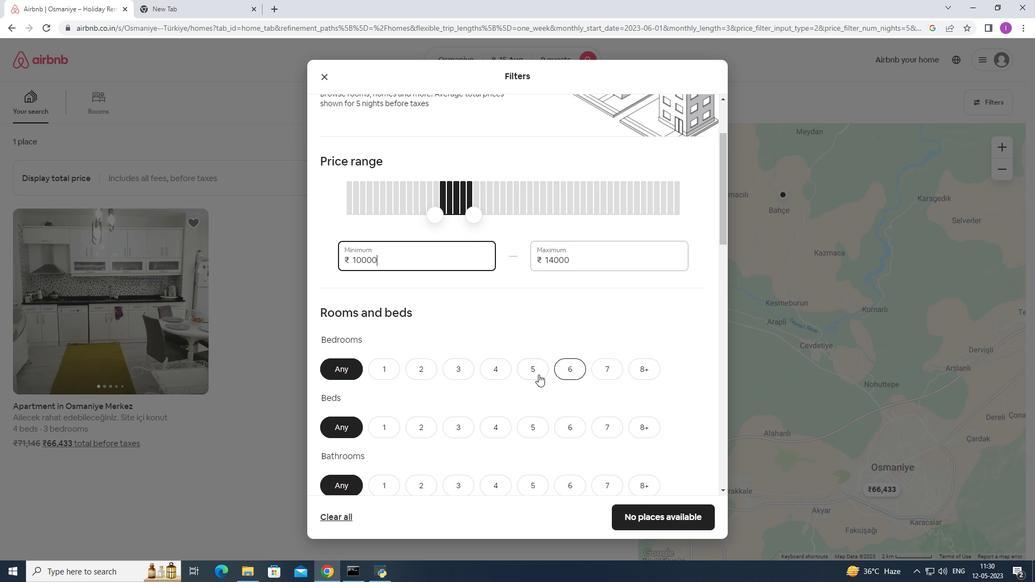 
Action: Mouse pressed left at (531, 373)
Screenshot: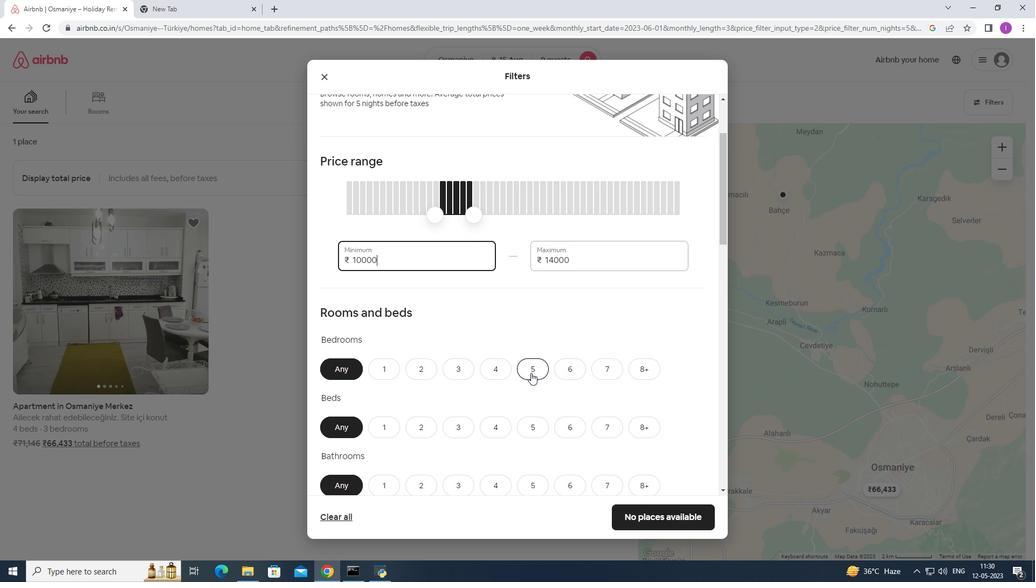 
Action: Mouse moved to (649, 430)
Screenshot: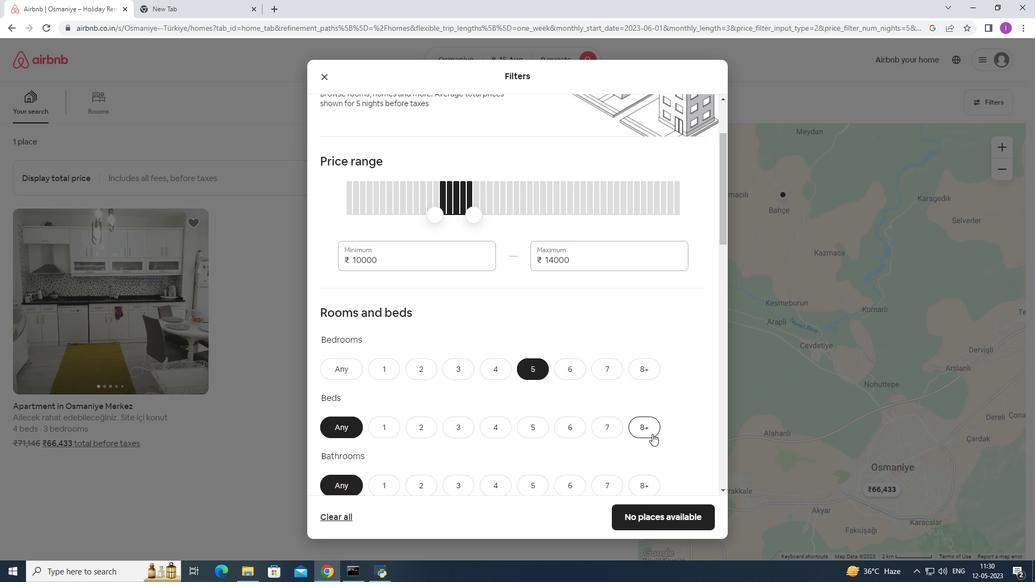 
Action: Mouse pressed left at (649, 430)
Screenshot: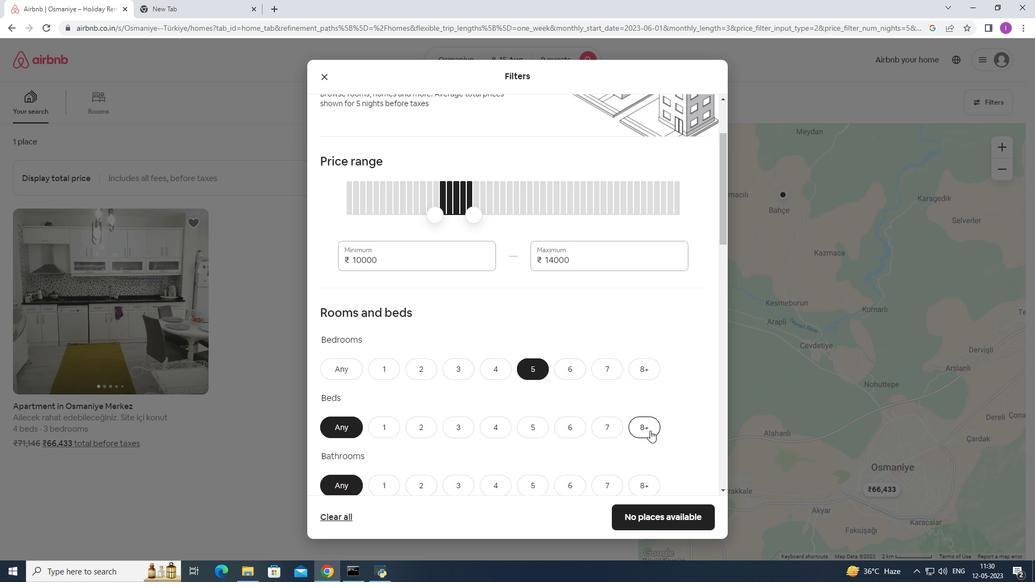 
Action: Mouse moved to (532, 482)
Screenshot: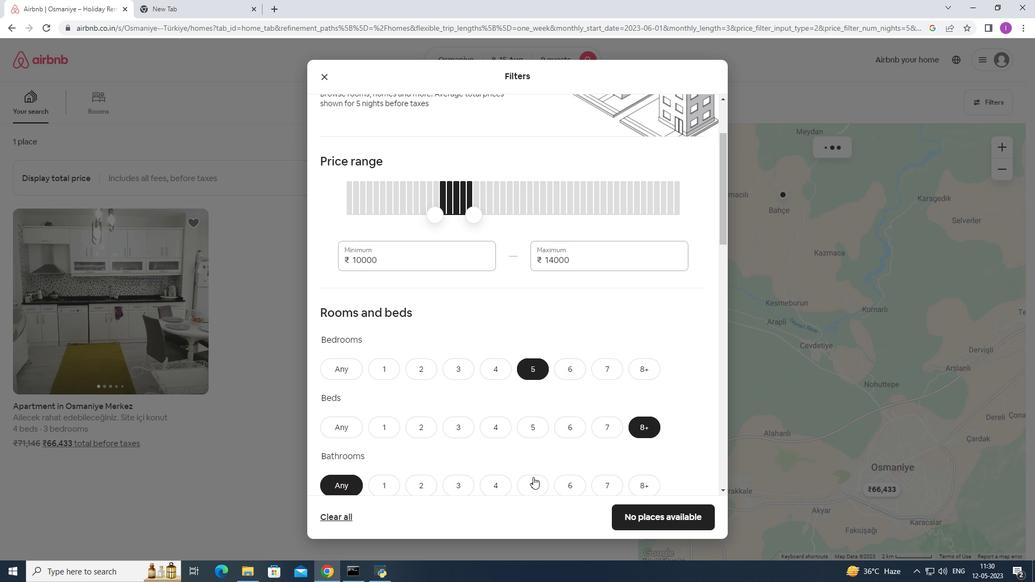 
Action: Mouse pressed left at (532, 482)
Screenshot: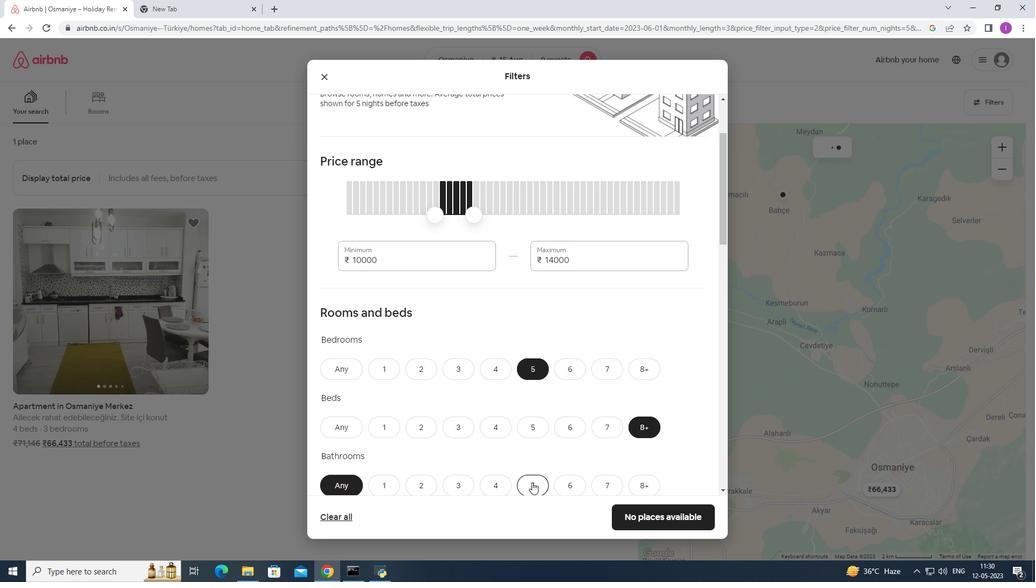 
Action: Mouse moved to (444, 410)
Screenshot: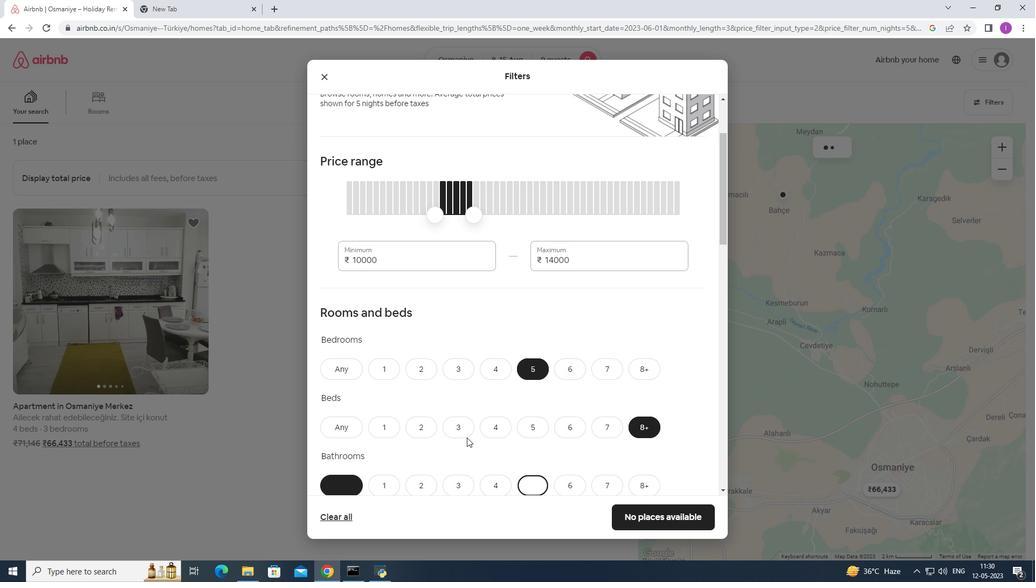 
Action: Mouse scrolled (444, 409) with delta (0, 0)
Screenshot: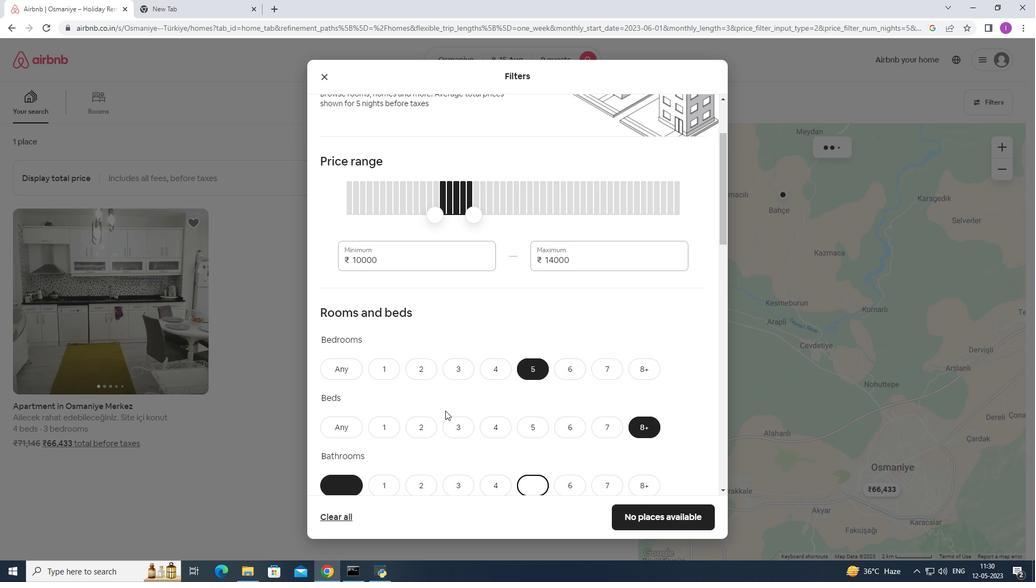 
Action: Mouse scrolled (444, 409) with delta (0, 0)
Screenshot: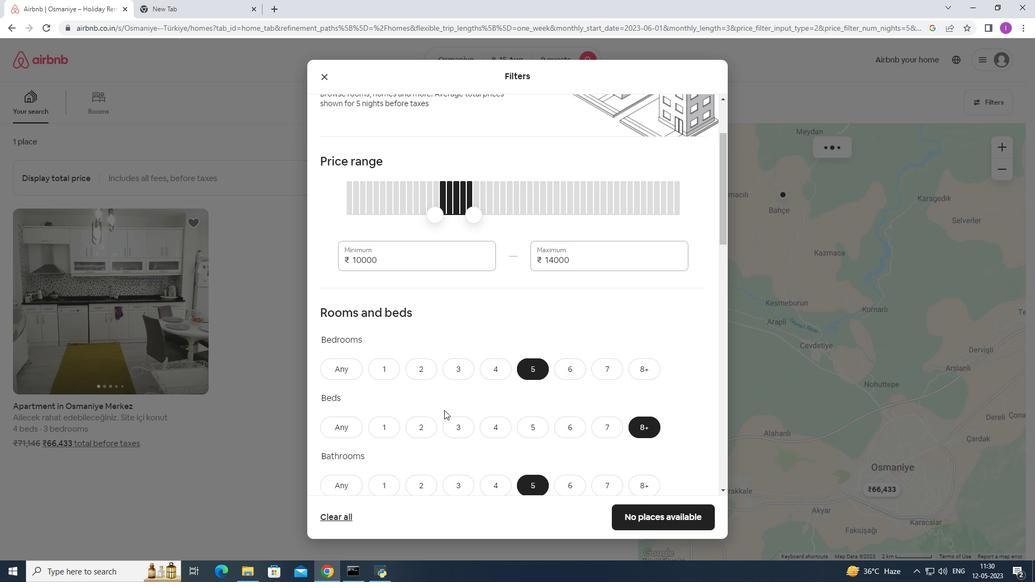 
Action: Mouse scrolled (444, 409) with delta (0, 0)
Screenshot: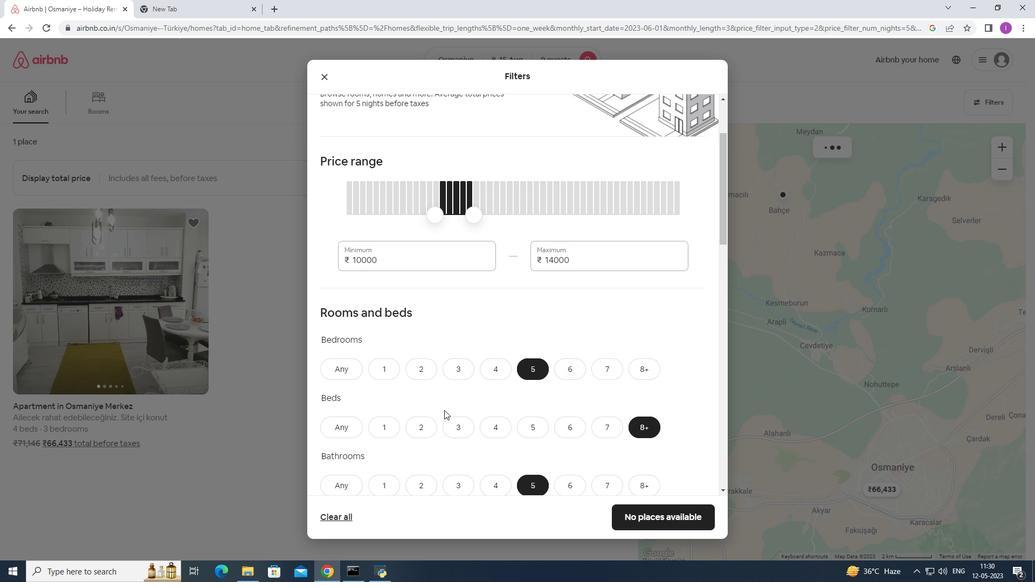 
Action: Mouse scrolled (444, 409) with delta (0, 0)
Screenshot: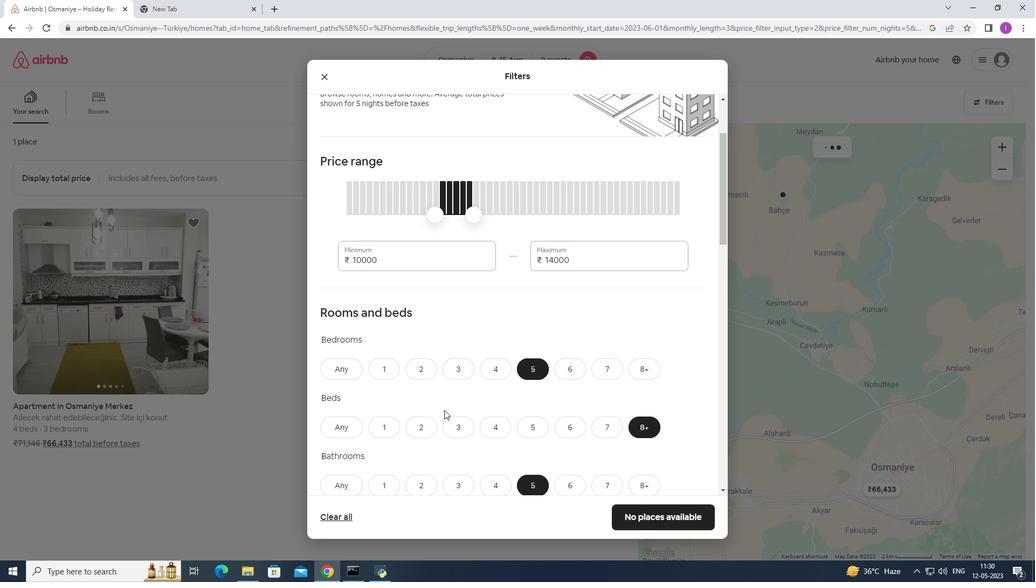 
Action: Mouse moved to (446, 407)
Screenshot: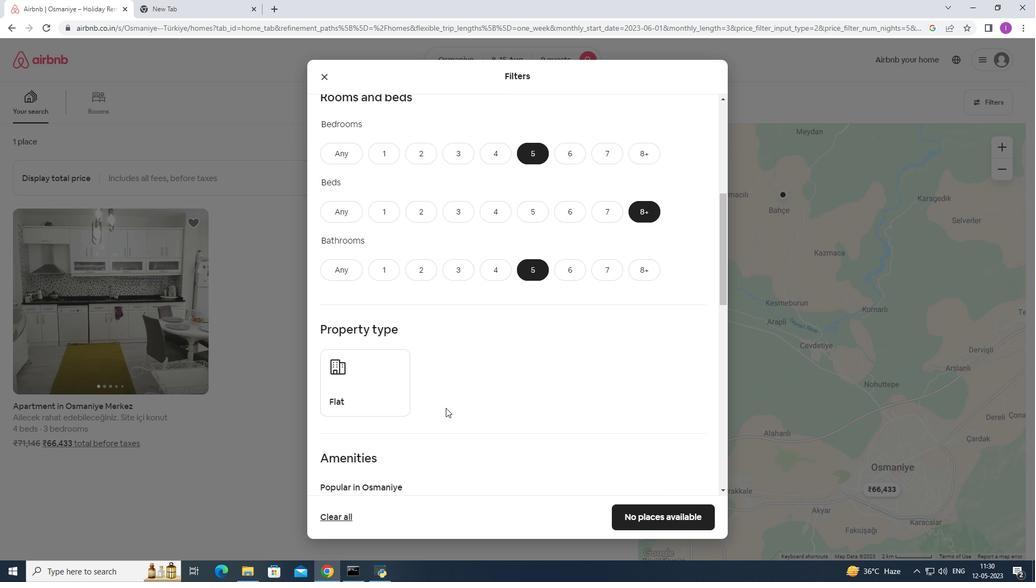 
Action: Mouse scrolled (446, 407) with delta (0, 0)
Screenshot: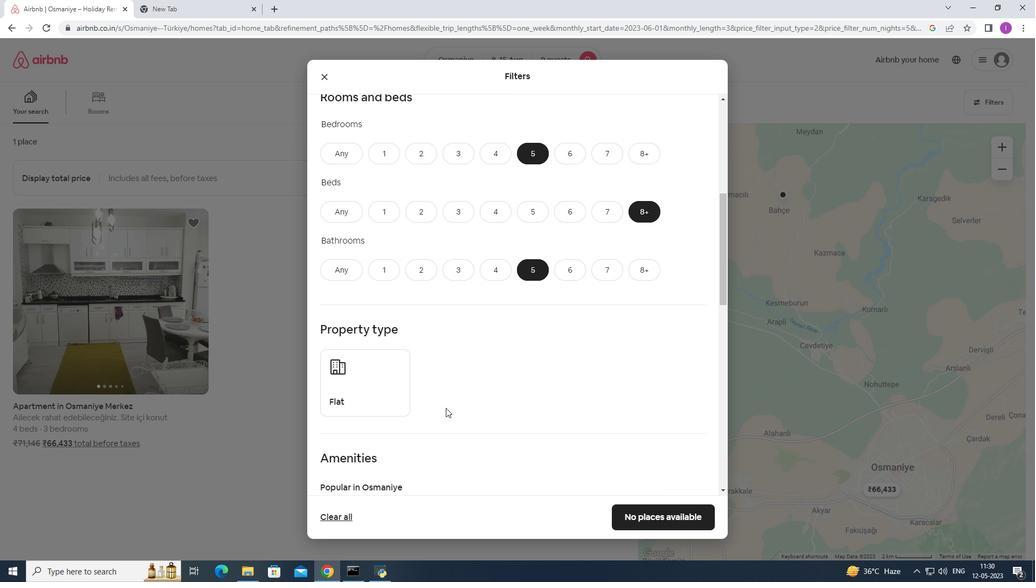 
Action: Mouse scrolled (446, 407) with delta (0, 0)
Screenshot: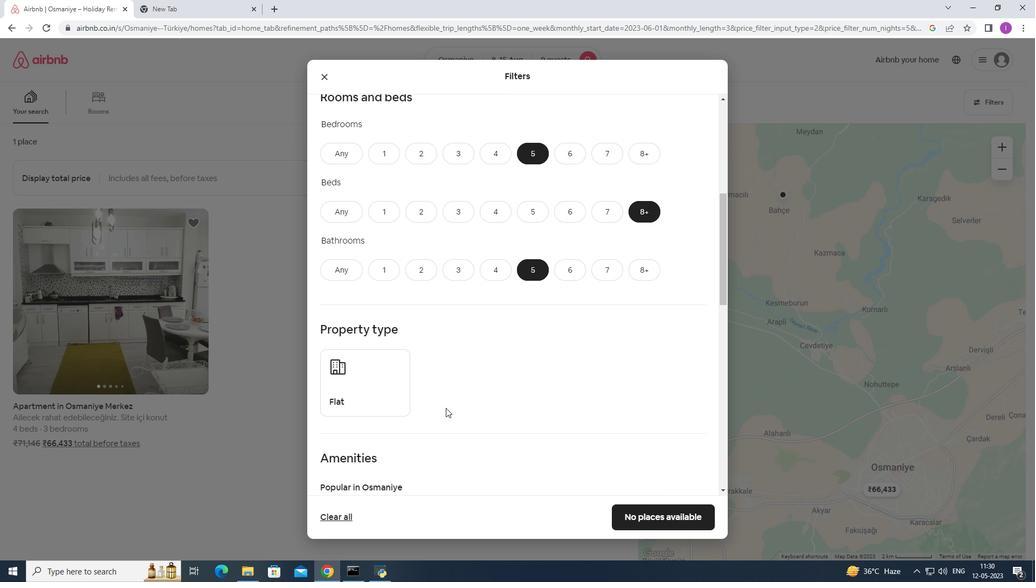 
Action: Mouse moved to (375, 303)
Screenshot: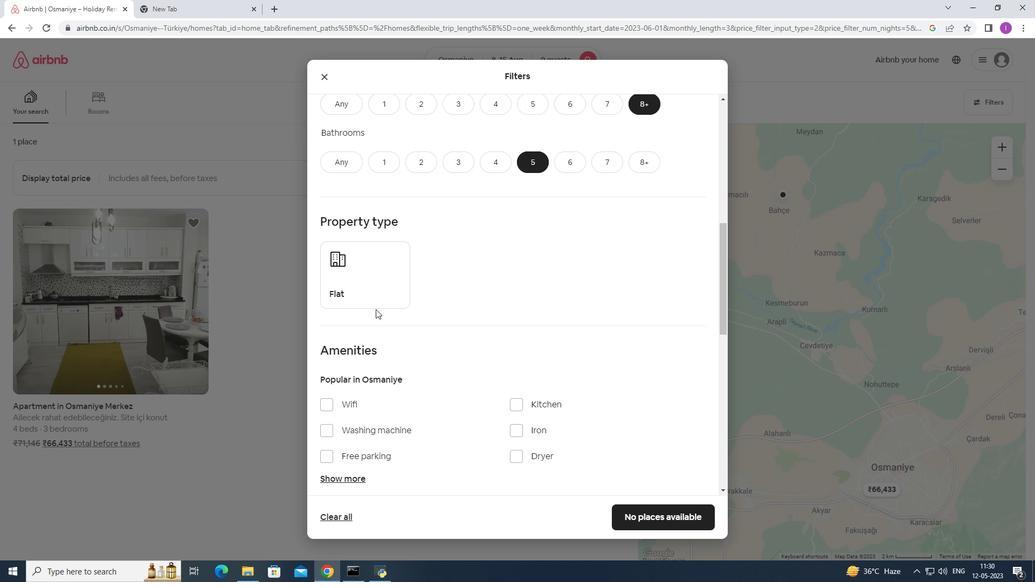 
Action: Mouse pressed left at (375, 303)
Screenshot: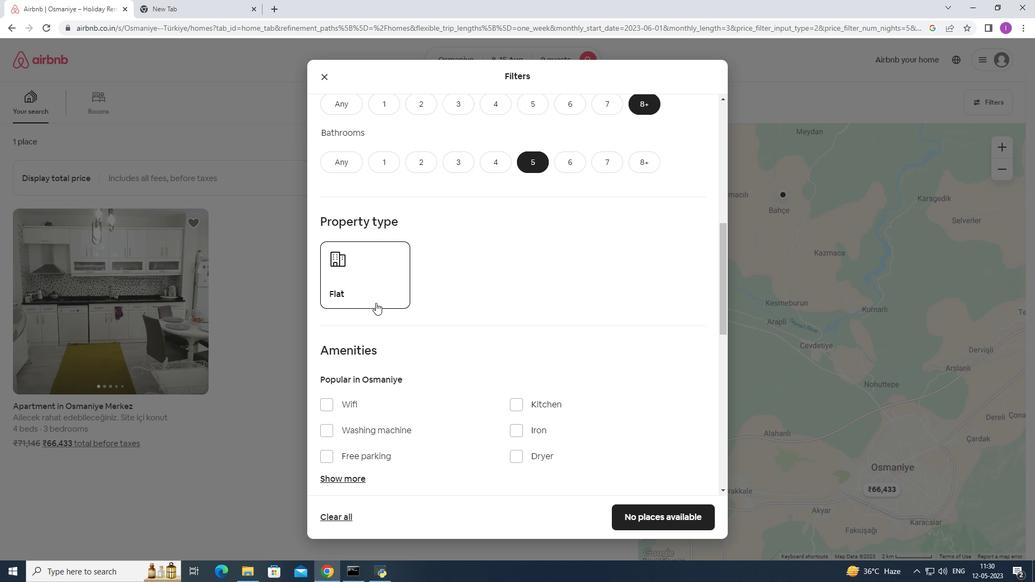 
Action: Mouse moved to (384, 314)
Screenshot: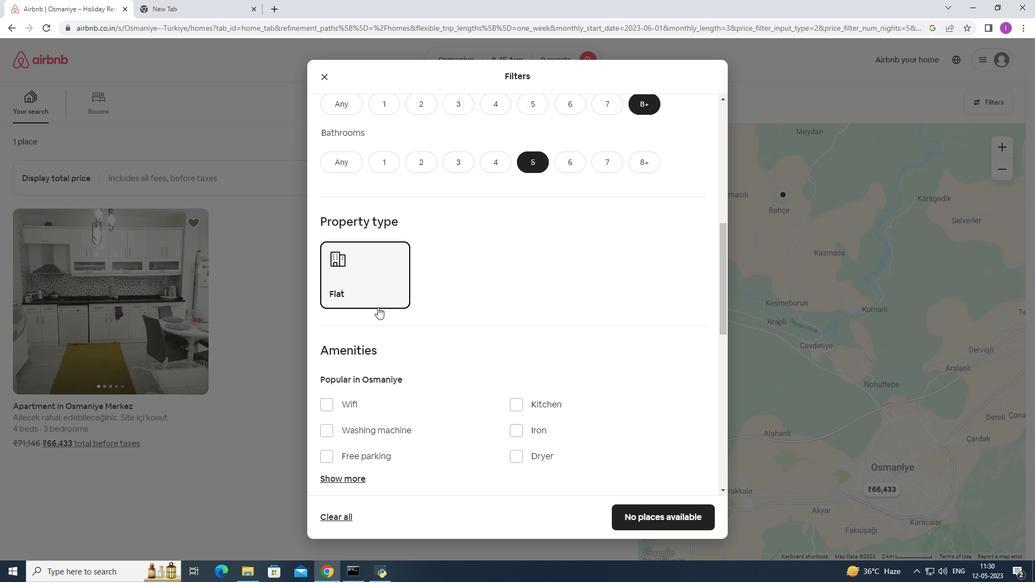 
Action: Mouse scrolled (384, 314) with delta (0, 0)
Screenshot: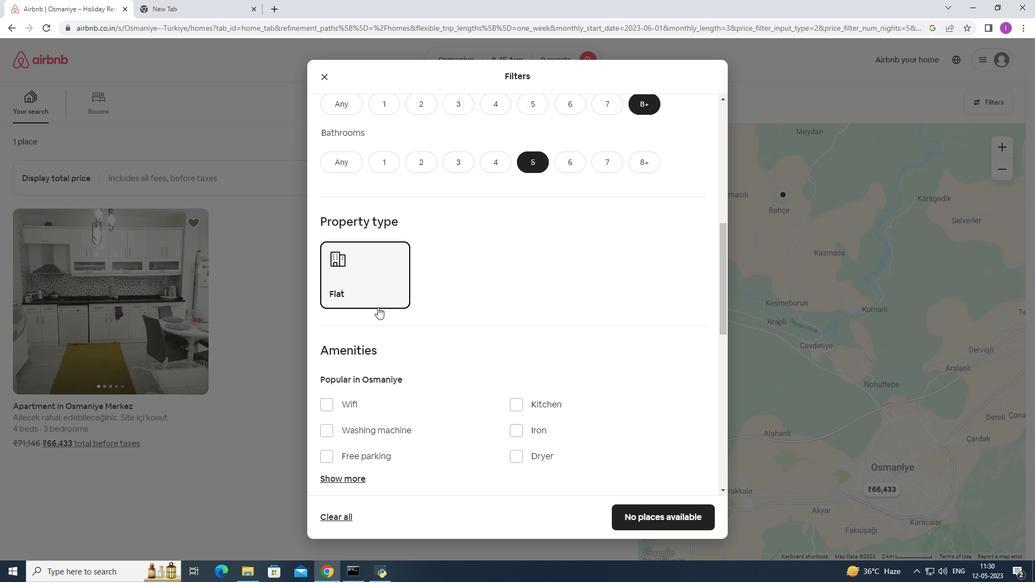 
Action: Mouse scrolled (384, 314) with delta (0, 0)
Screenshot: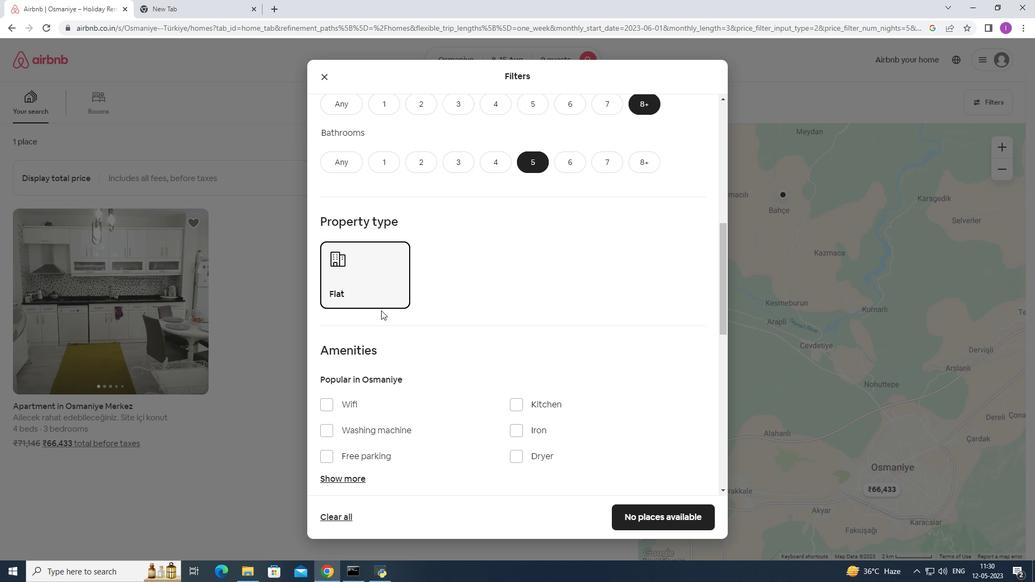 
Action: Mouse moved to (389, 315)
Screenshot: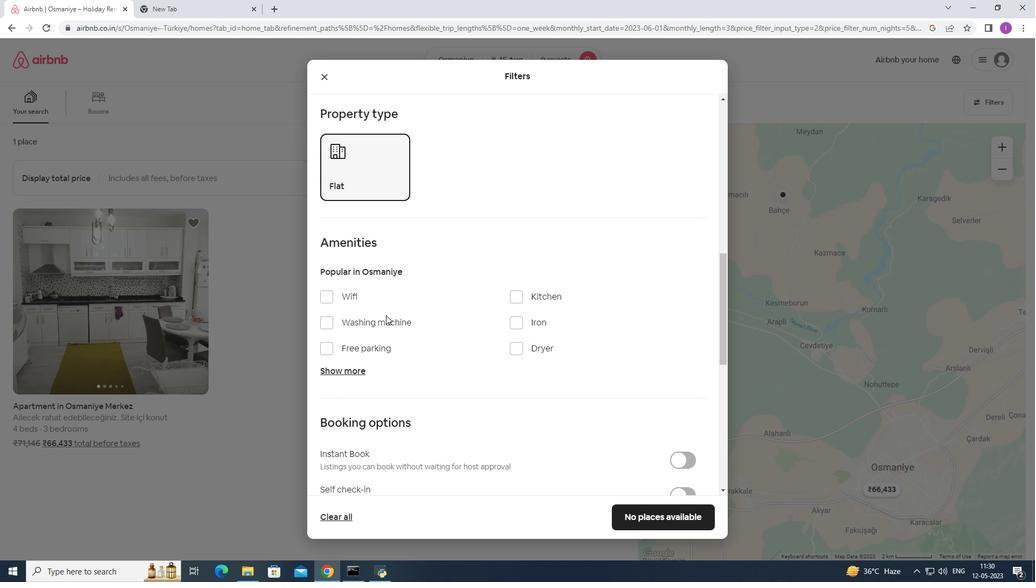 
Action: Mouse scrolled (389, 314) with delta (0, 0)
Screenshot: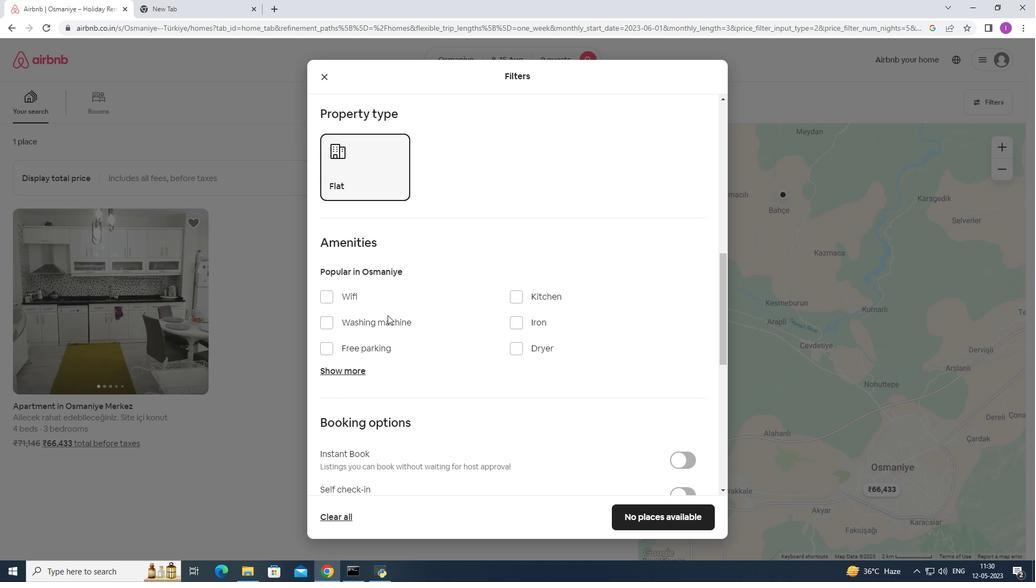 
Action: Mouse scrolled (389, 314) with delta (0, 0)
Screenshot: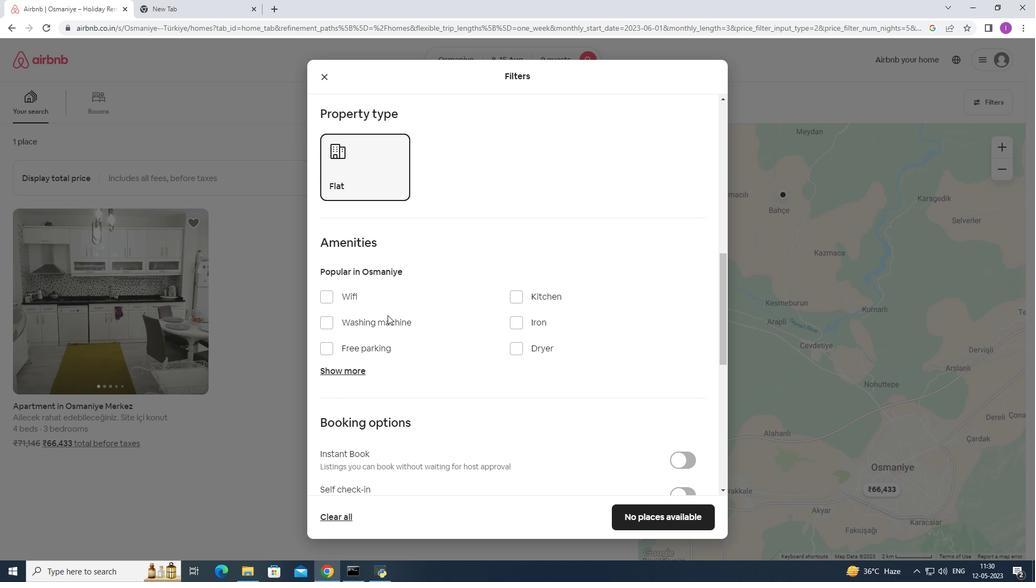 
Action: Mouse moved to (322, 185)
Screenshot: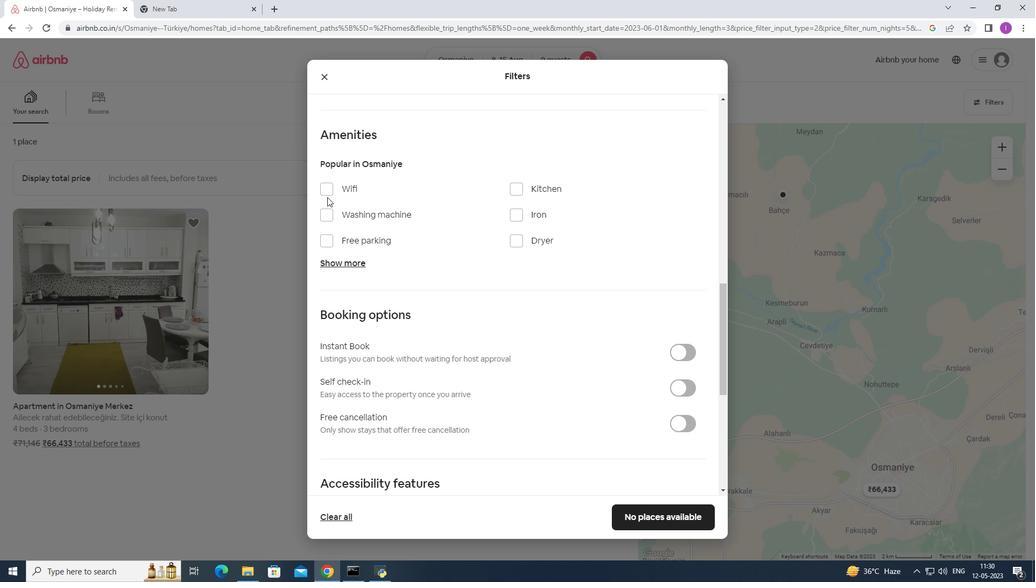 
Action: Mouse pressed left at (322, 185)
Screenshot: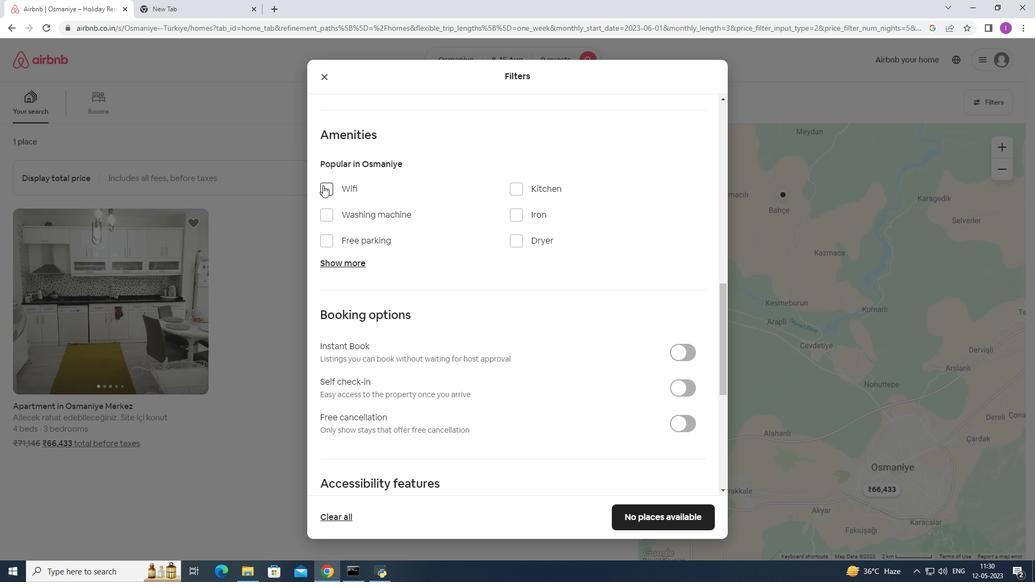 
Action: Mouse moved to (335, 243)
Screenshot: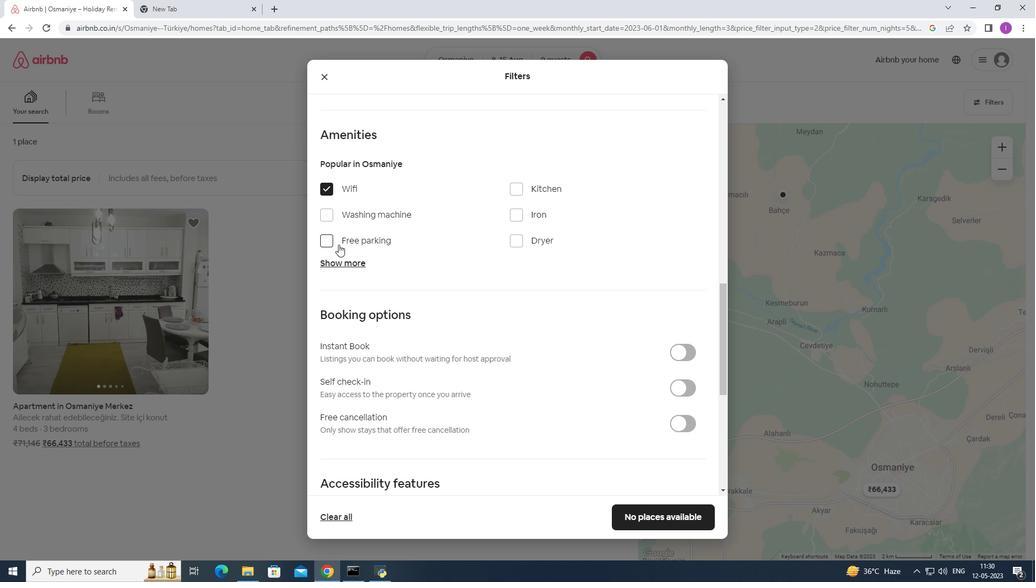 
Action: Mouse pressed left at (335, 243)
Screenshot: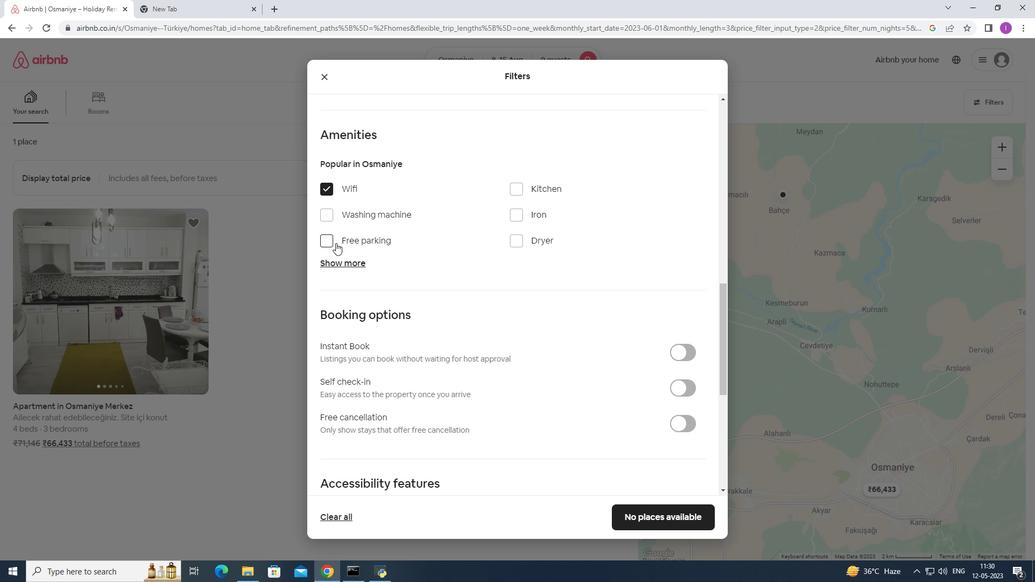 
Action: Mouse moved to (353, 265)
Screenshot: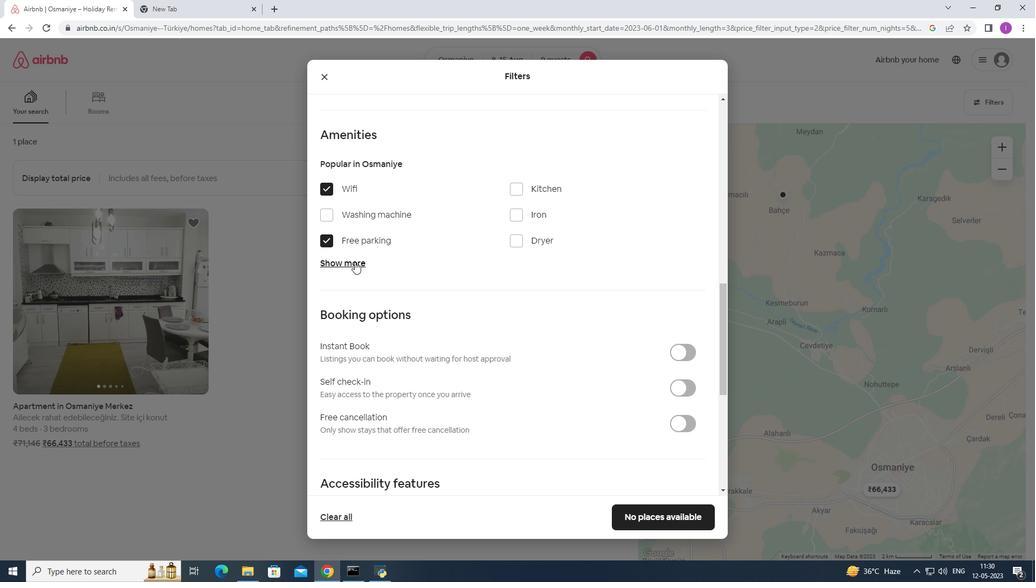 
Action: Mouse pressed left at (353, 265)
Screenshot: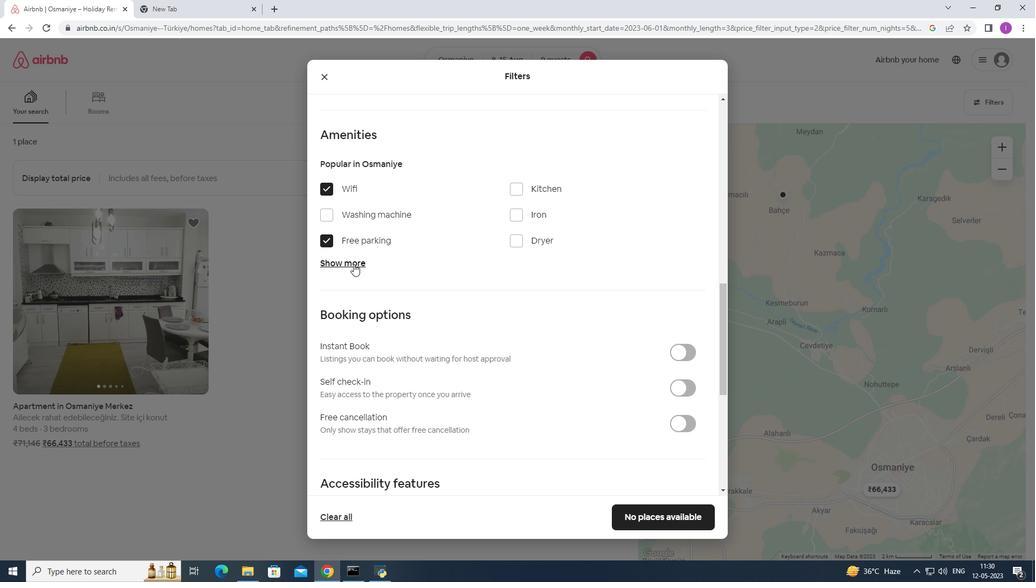 
Action: Mouse moved to (524, 329)
Screenshot: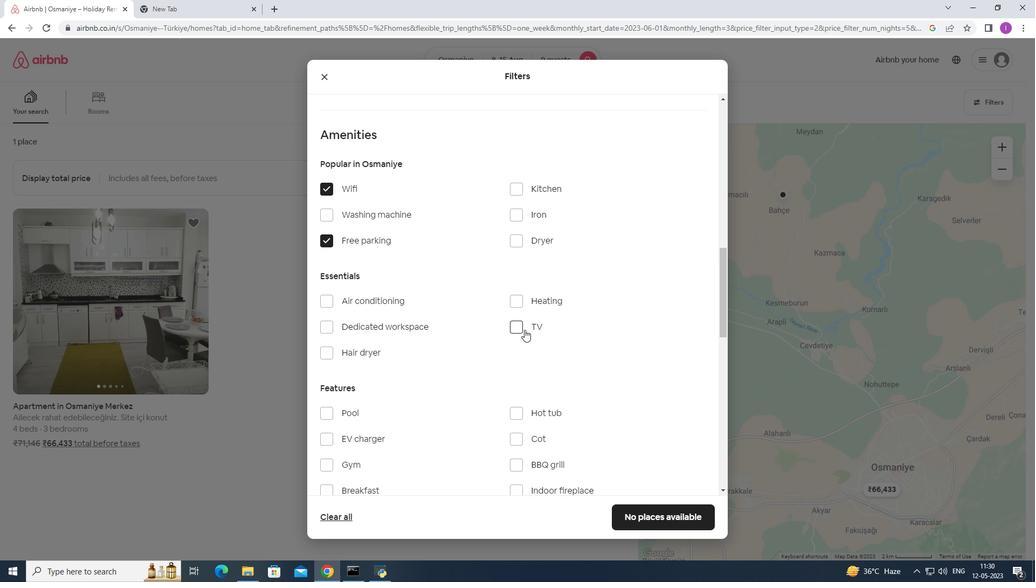
Action: Mouse pressed left at (524, 329)
Screenshot: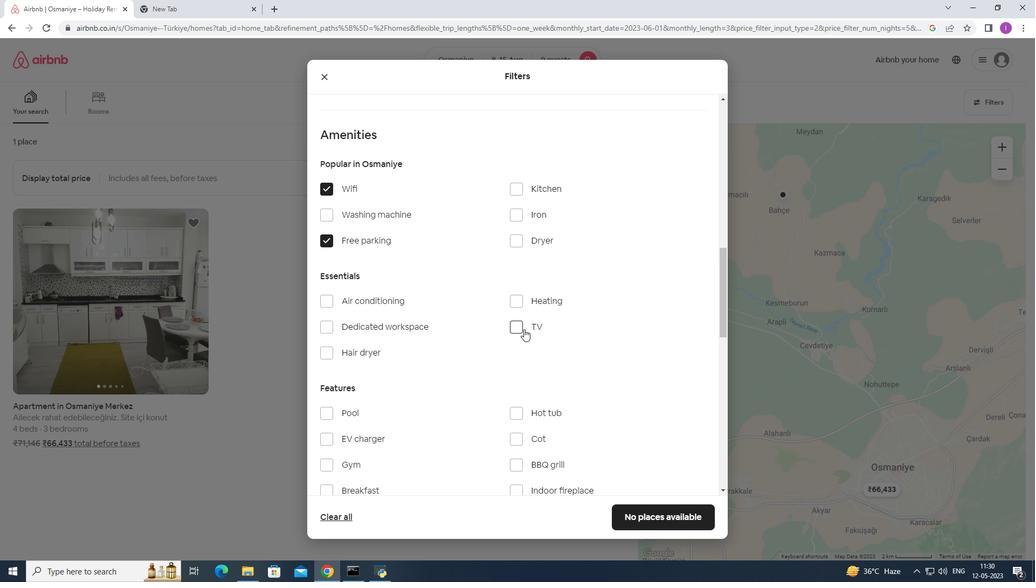 
Action: Mouse moved to (485, 384)
Screenshot: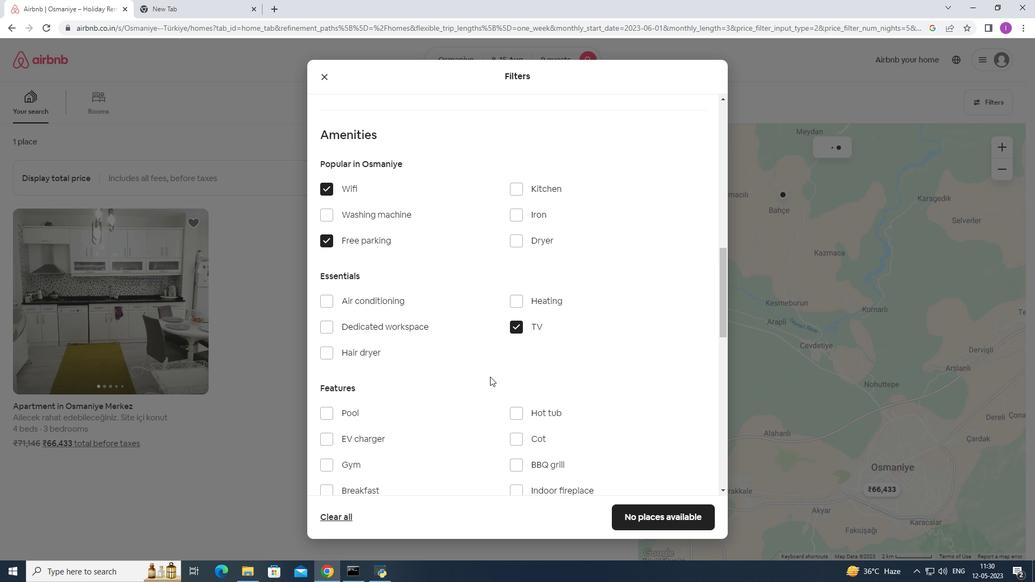 
Action: Mouse scrolled (485, 383) with delta (0, 0)
Screenshot: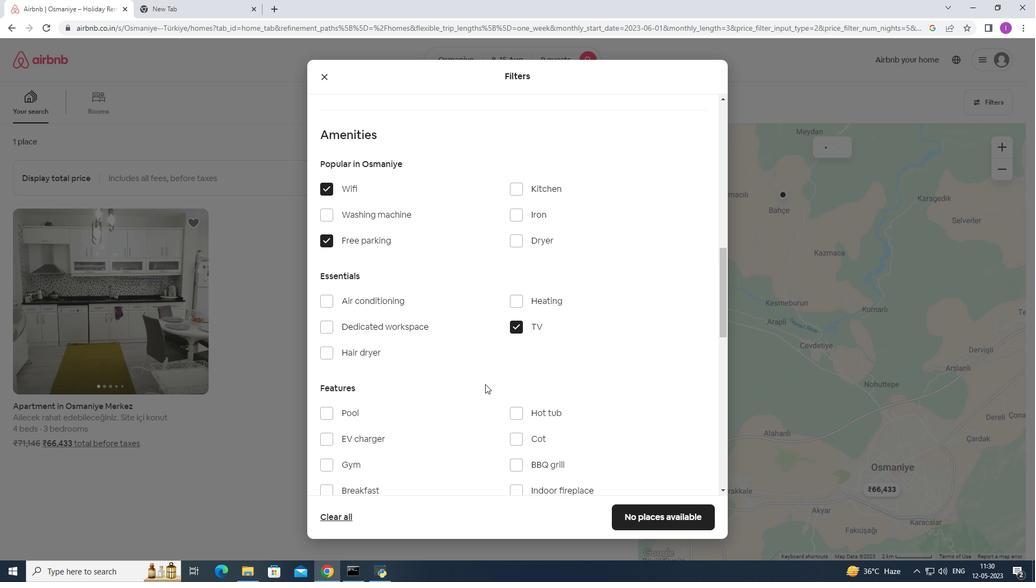 
Action: Mouse scrolled (485, 383) with delta (0, 0)
Screenshot: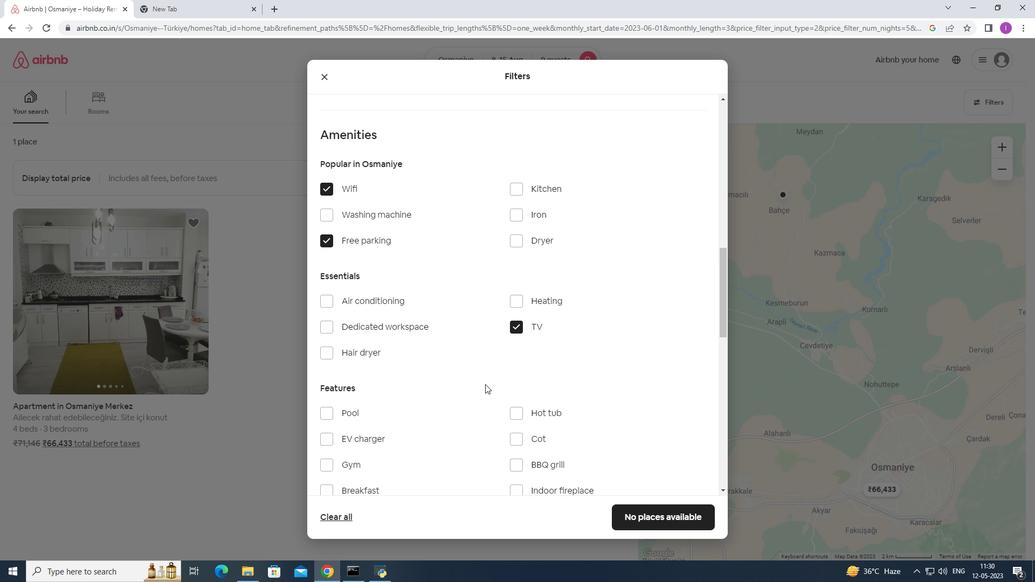 
Action: Mouse moved to (330, 353)
Screenshot: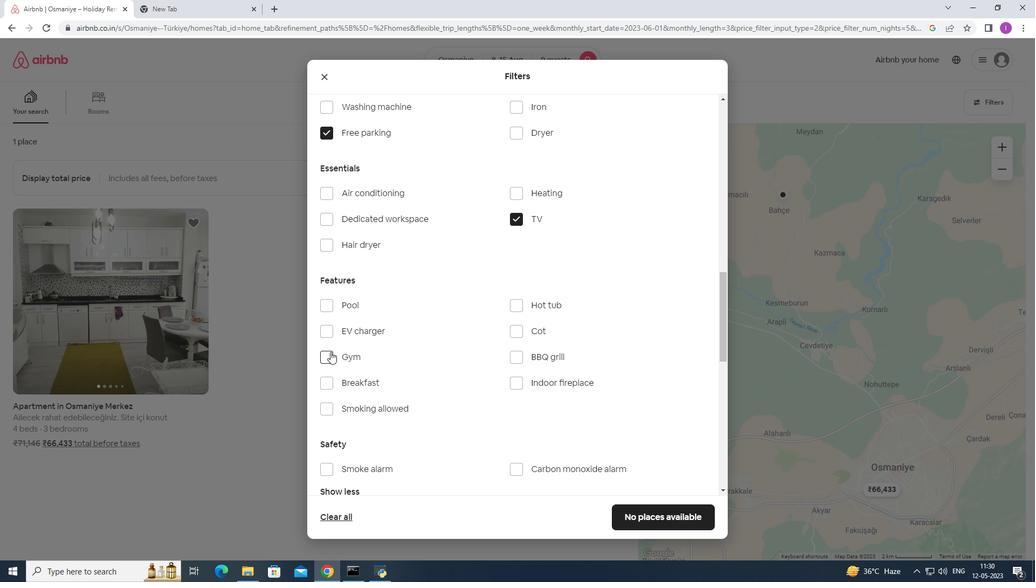 
Action: Mouse pressed left at (330, 353)
Screenshot: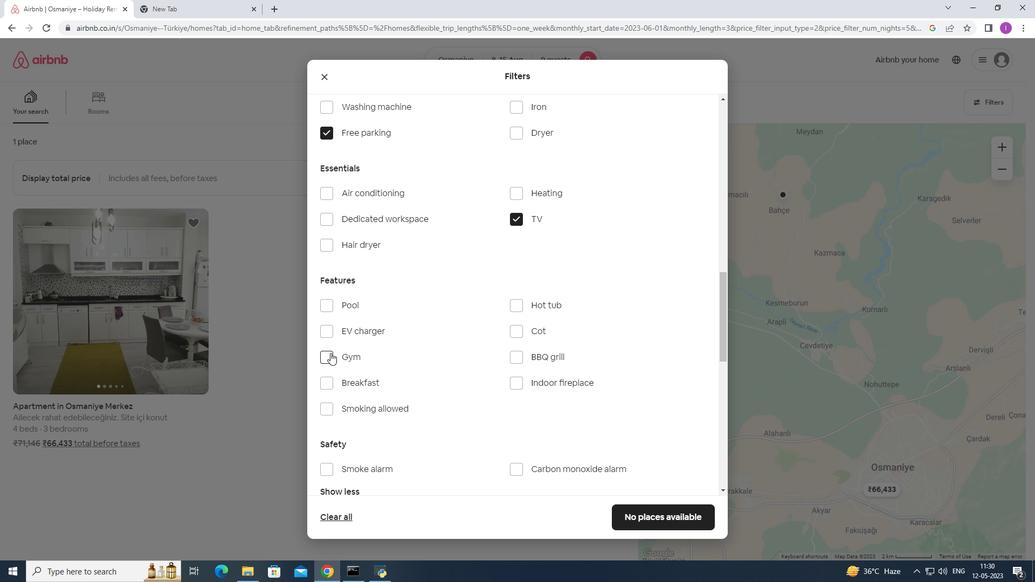 
Action: Mouse moved to (335, 380)
Screenshot: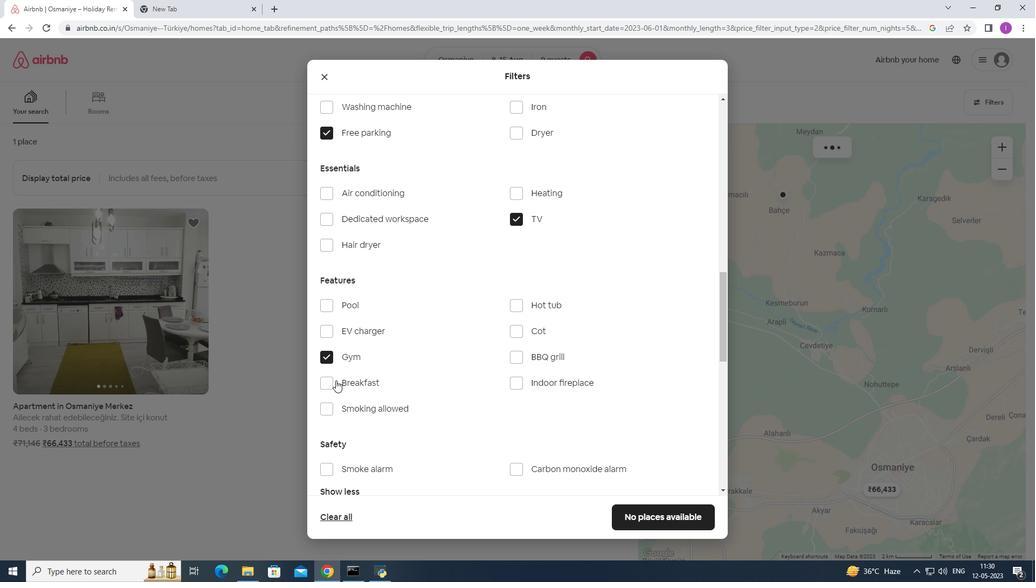 
Action: Mouse pressed left at (335, 380)
Screenshot: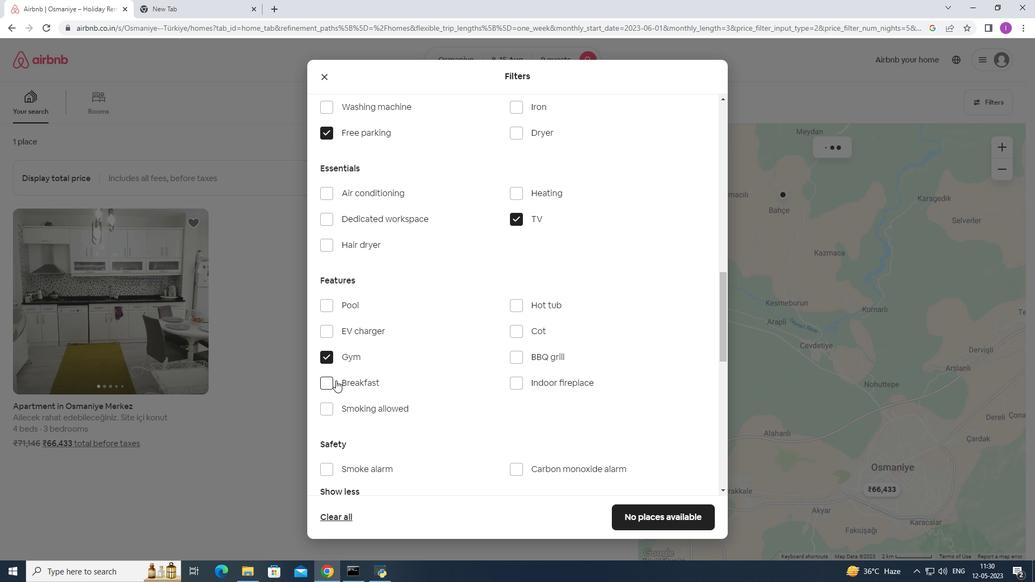 
Action: Mouse moved to (442, 382)
Screenshot: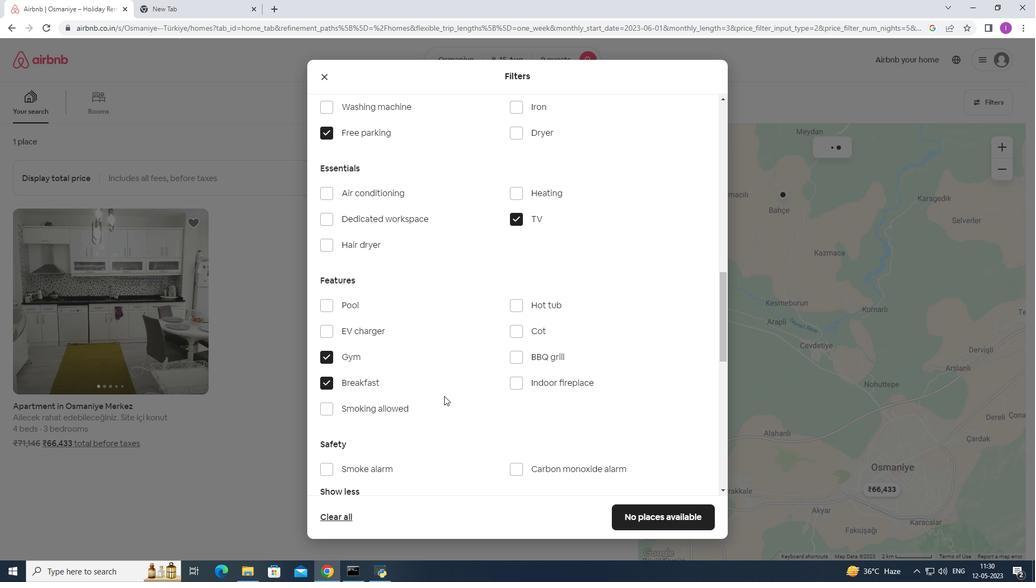 
Action: Mouse scrolled (442, 381) with delta (0, 0)
Screenshot: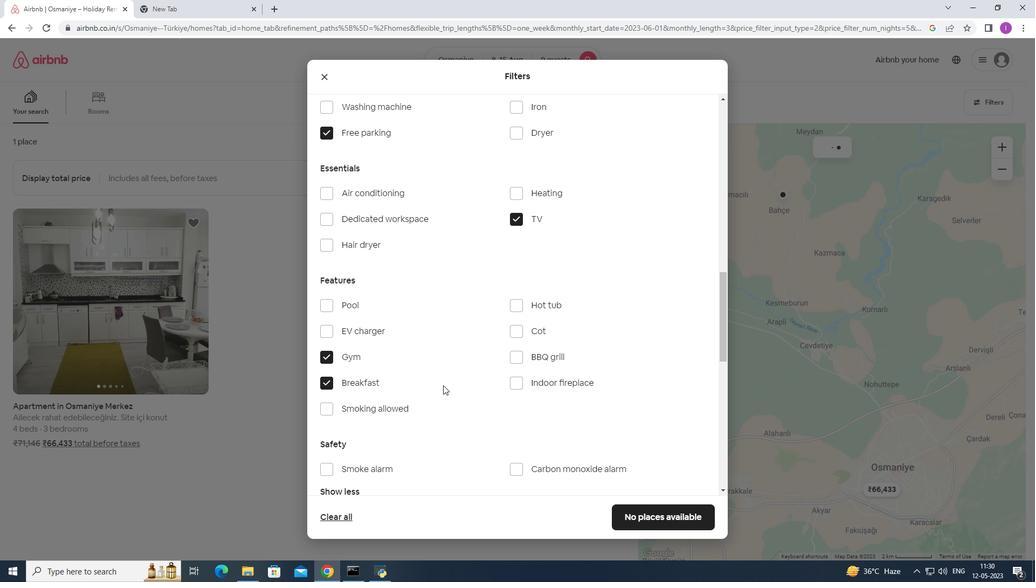 
Action: Mouse scrolled (442, 381) with delta (0, 0)
Screenshot: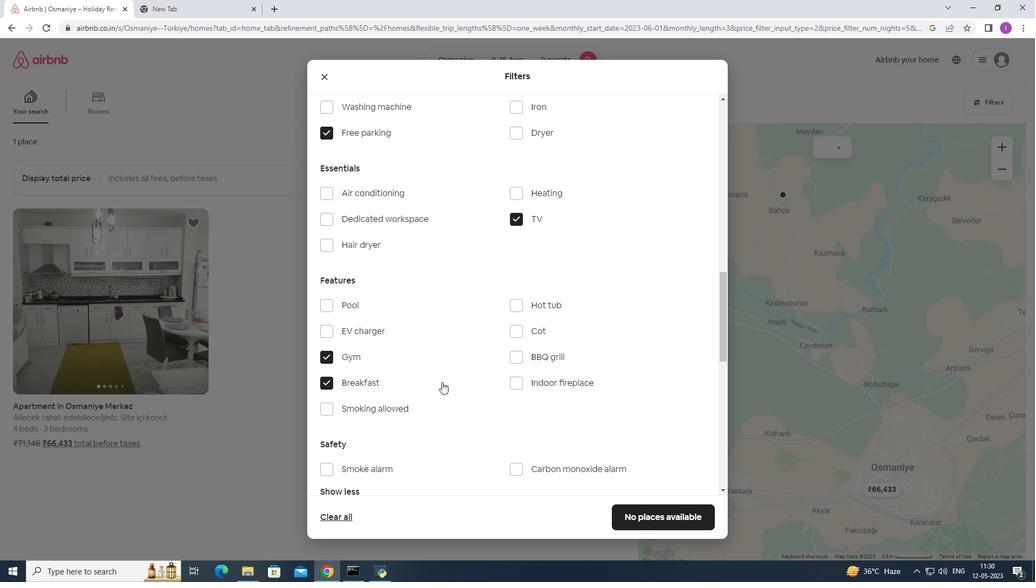 
Action: Mouse moved to (506, 363)
Screenshot: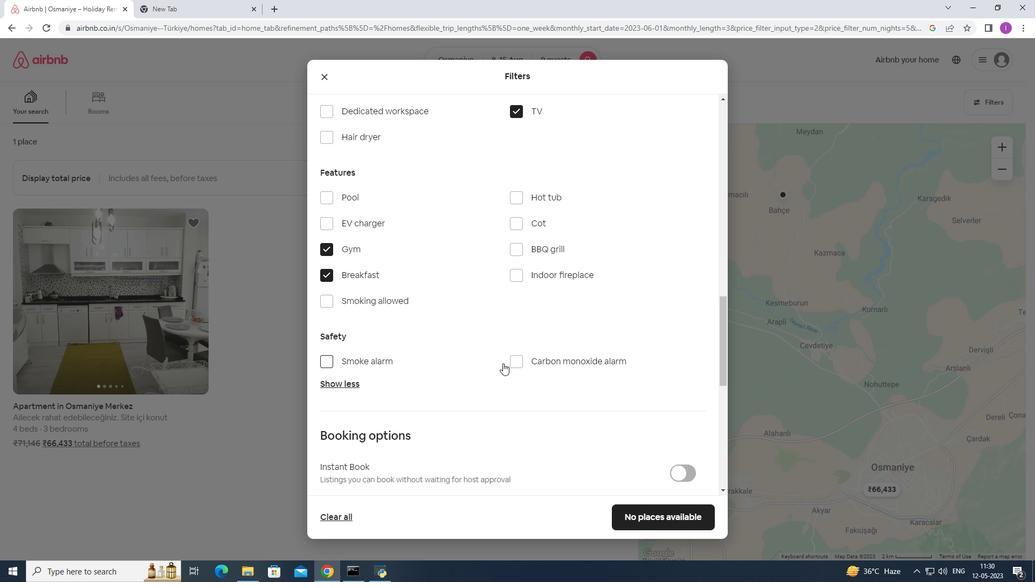 
Action: Mouse scrolled (506, 362) with delta (0, 0)
Screenshot: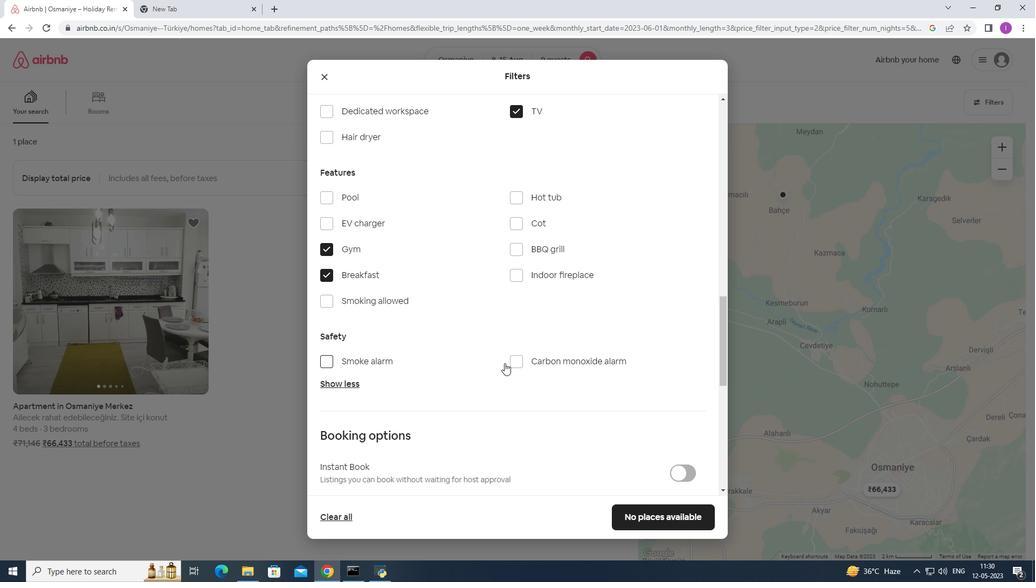 
Action: Mouse scrolled (506, 362) with delta (0, 0)
Screenshot: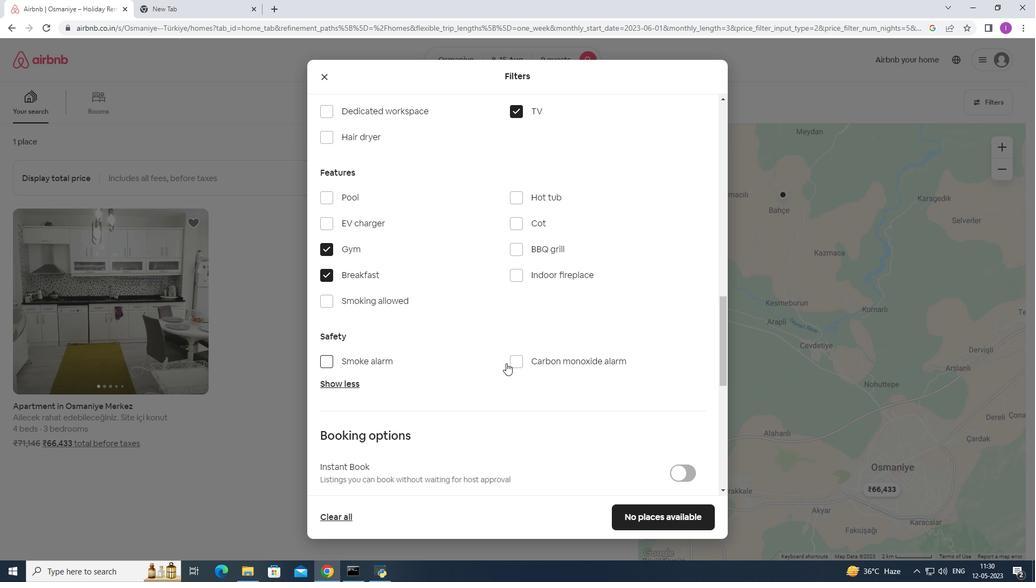 
Action: Mouse moved to (506, 363)
Screenshot: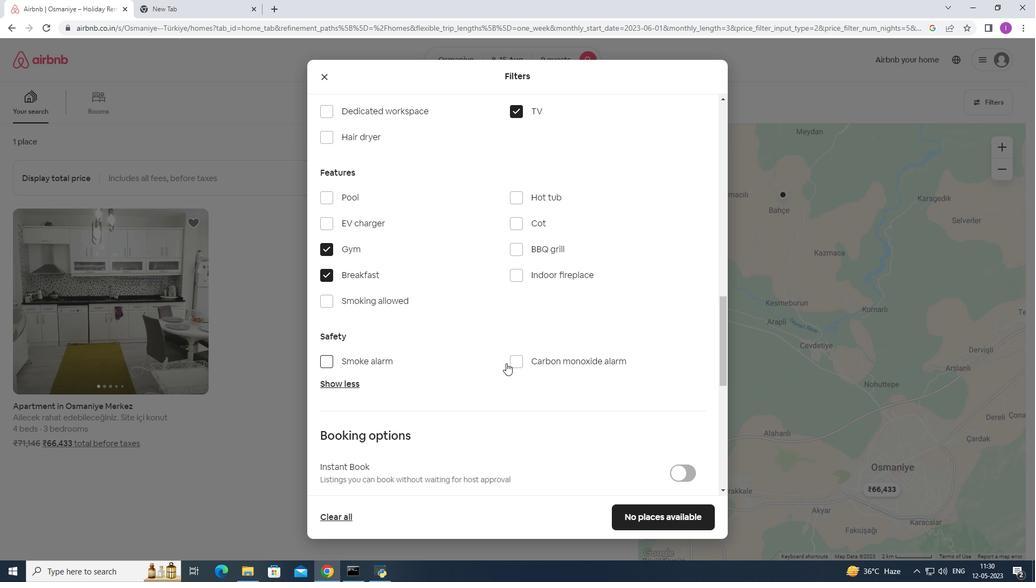 
Action: Mouse scrolled (506, 362) with delta (0, 0)
Screenshot: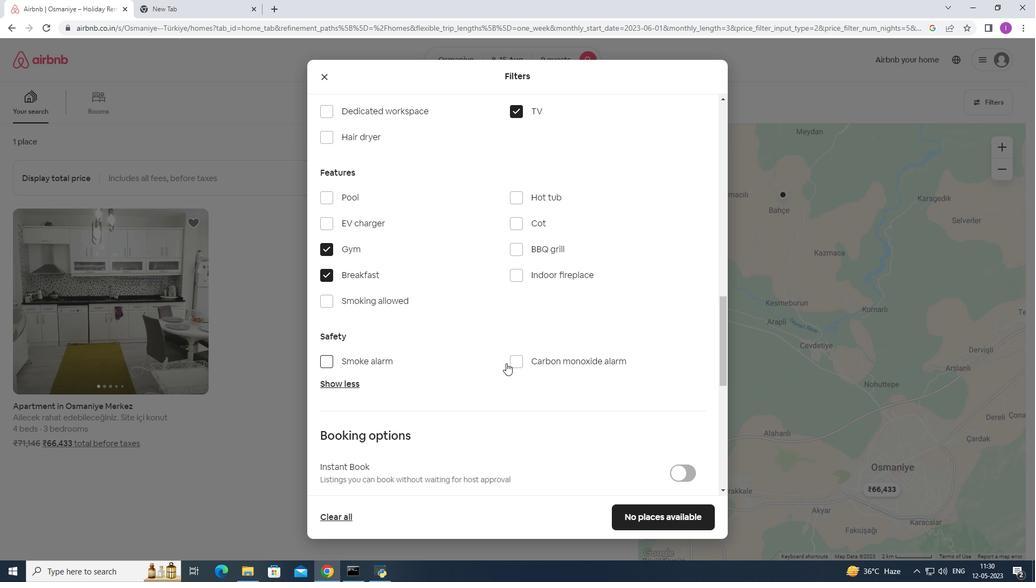 
Action: Mouse scrolled (506, 362) with delta (0, 0)
Screenshot: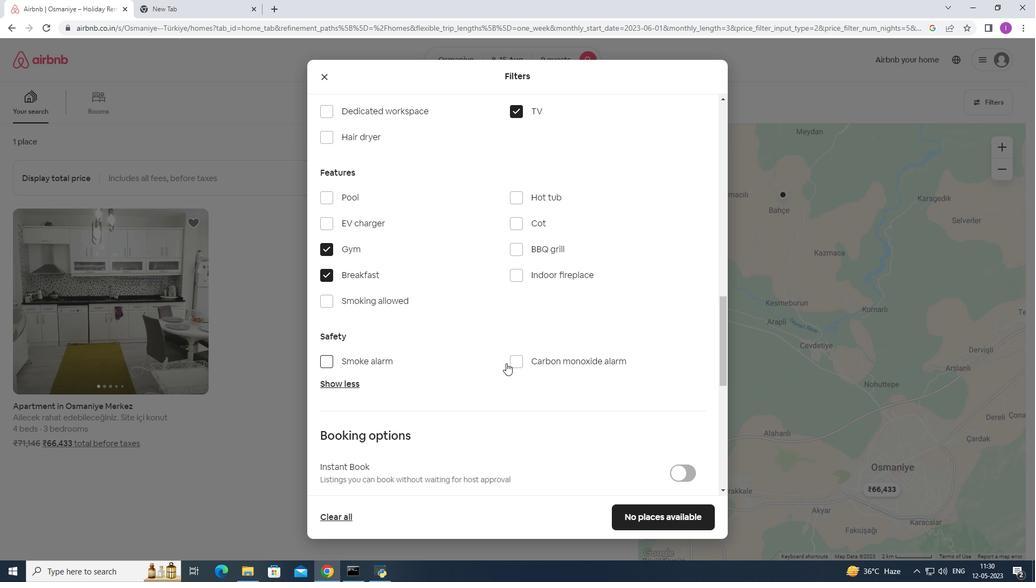 
Action: Mouse moved to (682, 288)
Screenshot: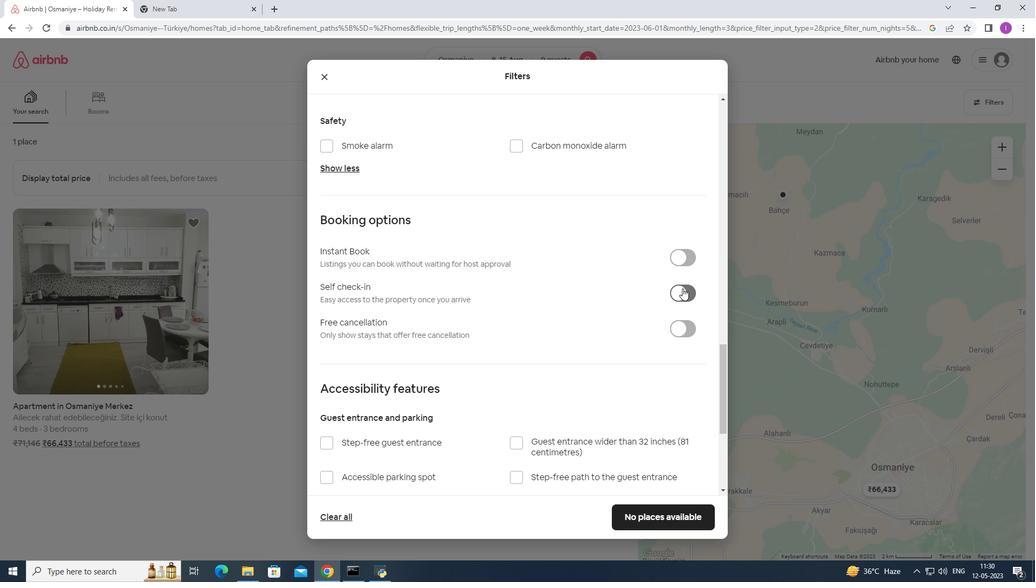 
Action: Mouse pressed left at (682, 288)
Screenshot: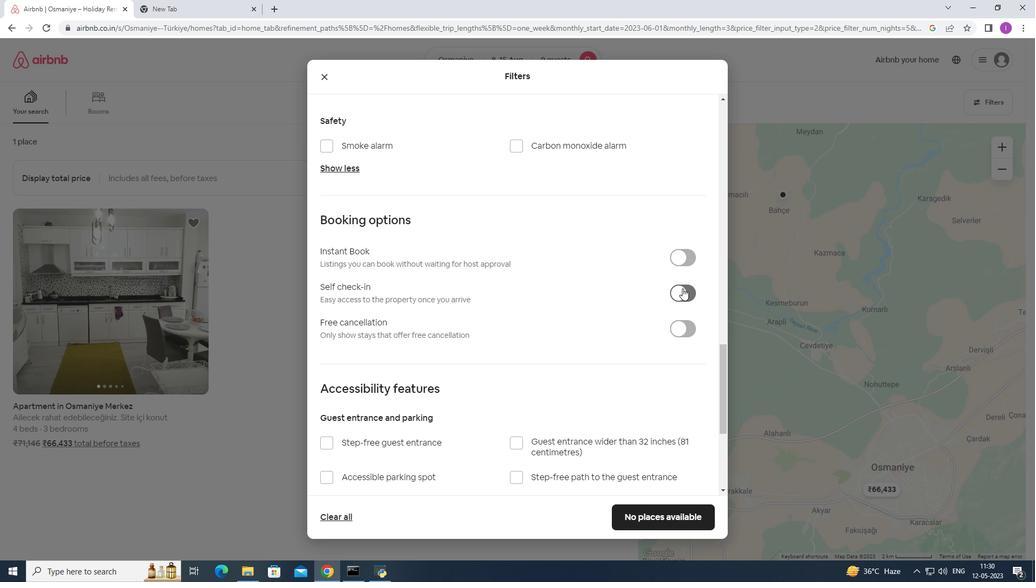 
Action: Mouse moved to (489, 389)
Screenshot: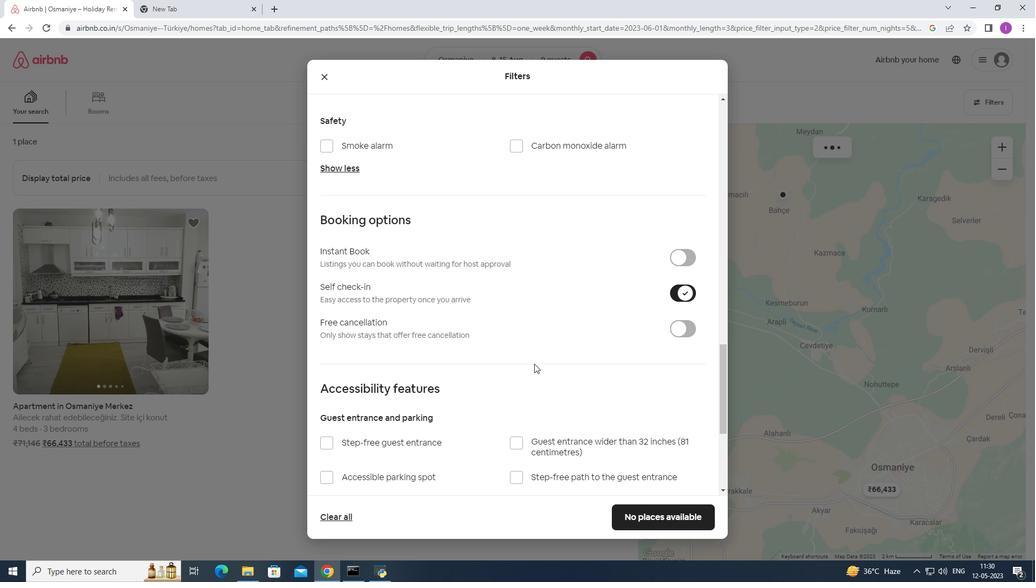 
Action: Mouse scrolled (489, 389) with delta (0, 0)
Screenshot: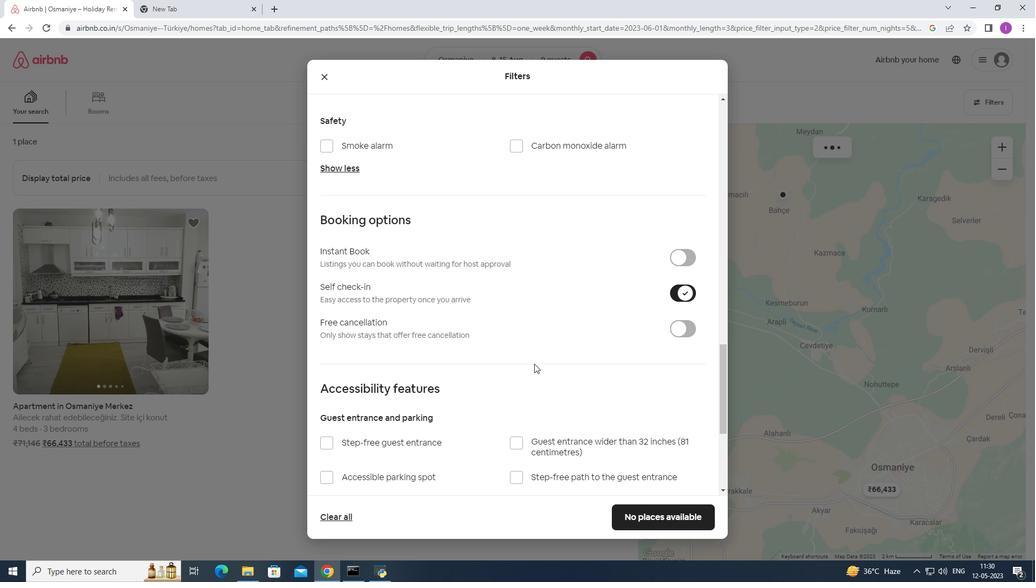
Action: Mouse scrolled (489, 389) with delta (0, 0)
Screenshot: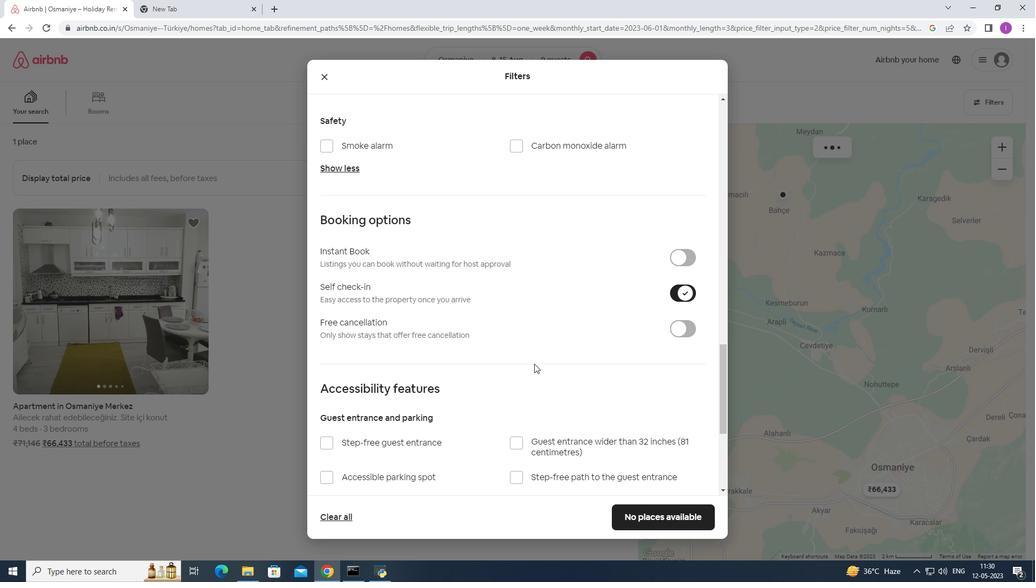 
Action: Mouse scrolled (489, 389) with delta (0, 0)
Screenshot: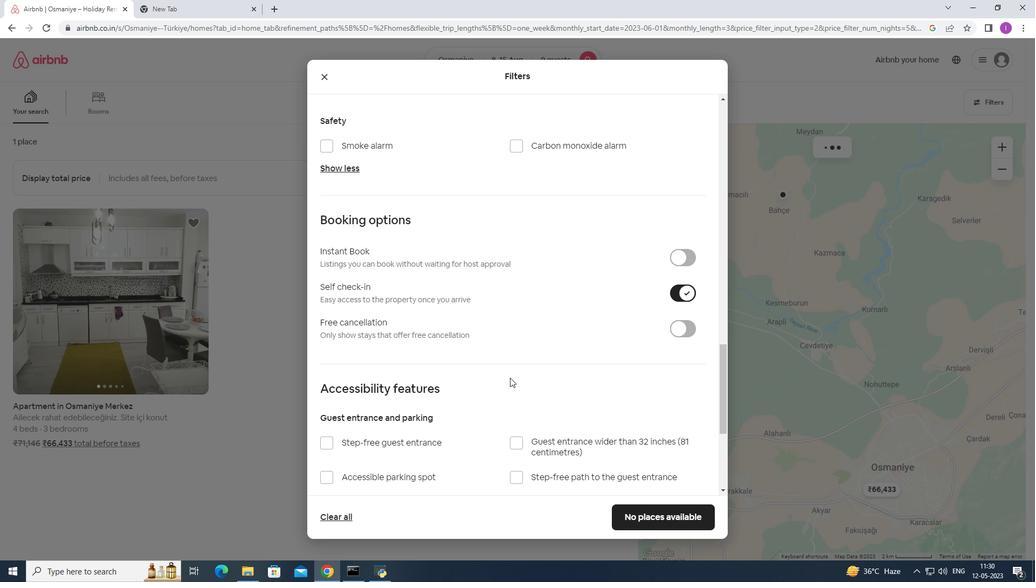 
Action: Mouse scrolled (489, 389) with delta (0, 0)
Screenshot: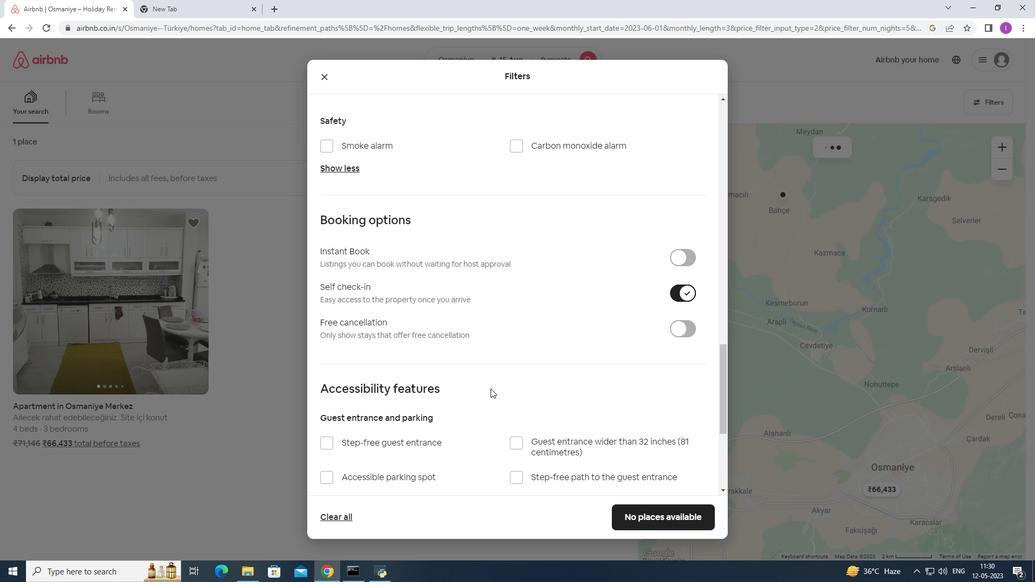 
Action: Mouse scrolled (489, 389) with delta (0, 0)
Screenshot: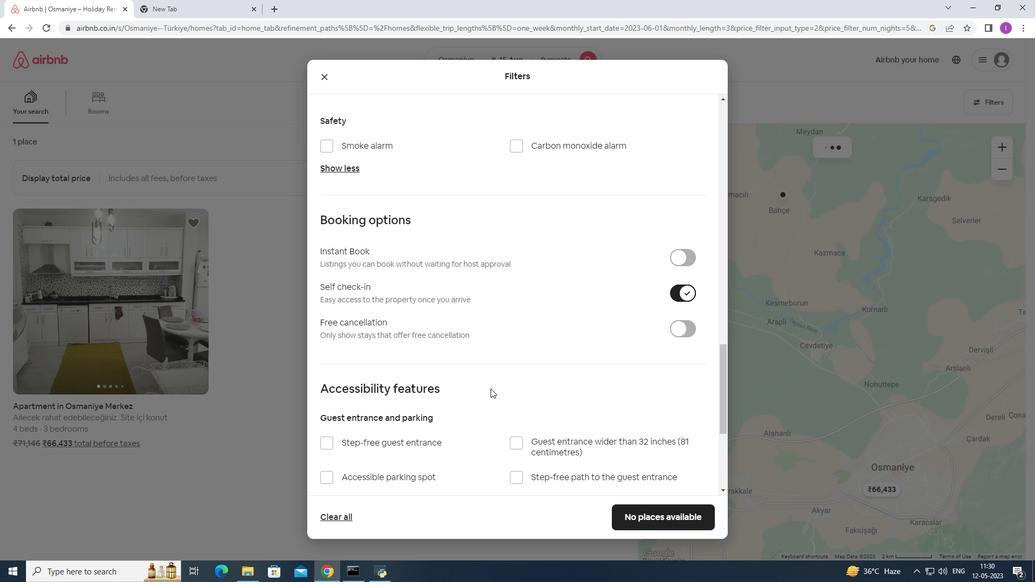 
Action: Mouse moved to (476, 383)
Screenshot: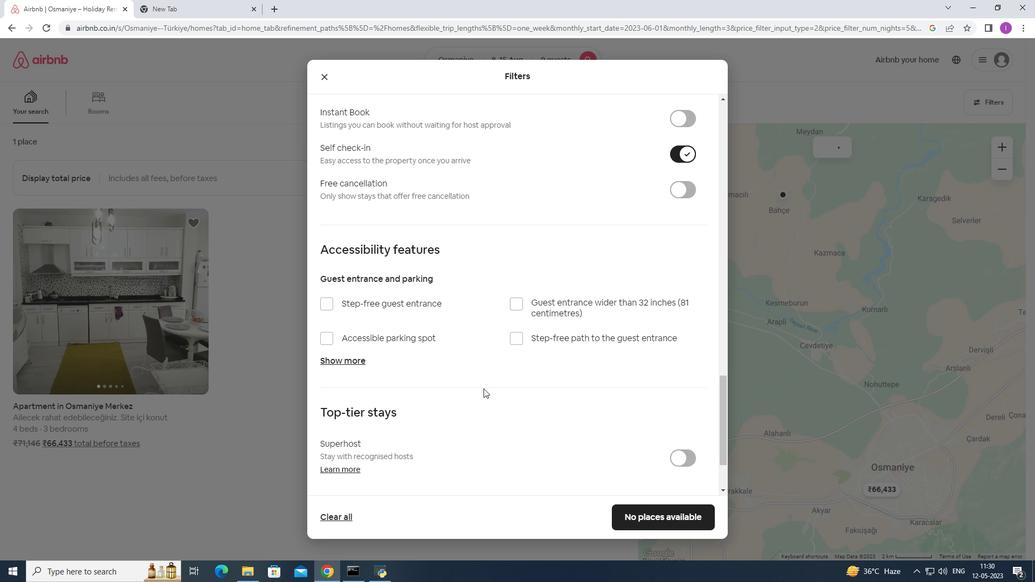 
Action: Mouse scrolled (476, 383) with delta (0, 0)
Screenshot: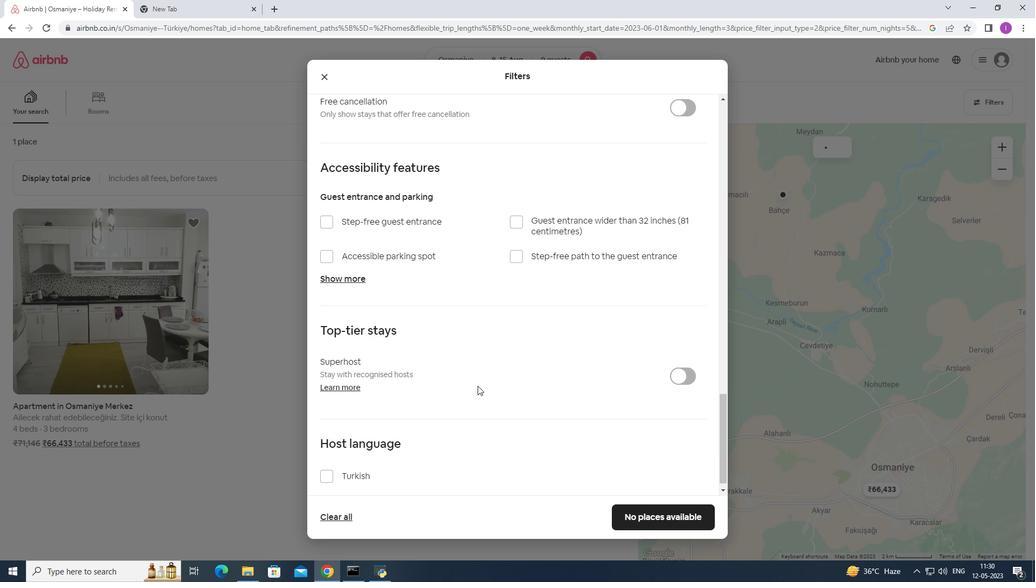 
Action: Mouse scrolled (476, 384) with delta (0, 0)
Screenshot: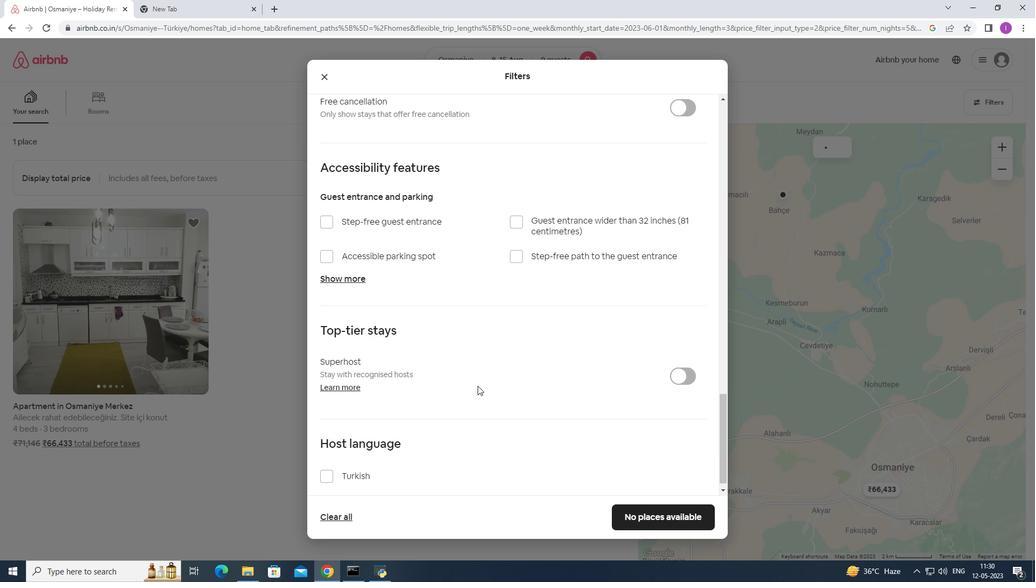 
Action: Mouse scrolled (476, 383) with delta (0, 0)
Screenshot: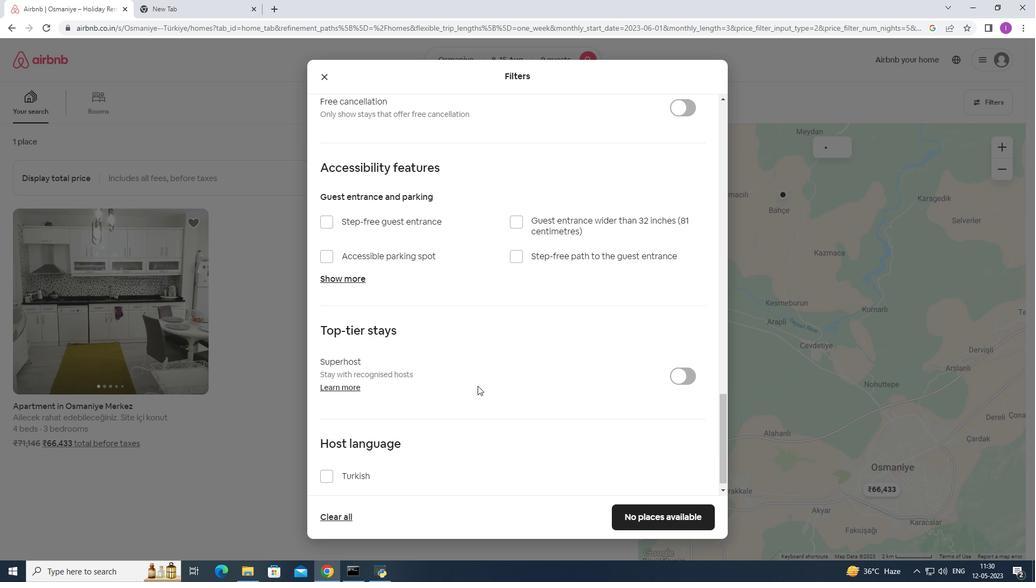 
Action: Mouse scrolled (476, 383) with delta (0, 0)
Screenshot: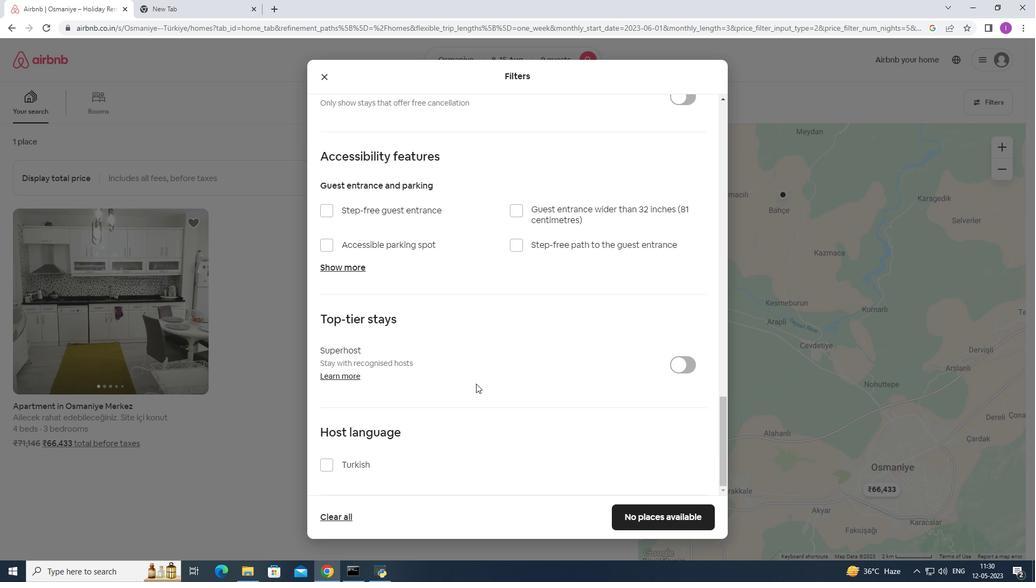 
Action: Mouse scrolled (476, 383) with delta (0, 0)
Screenshot: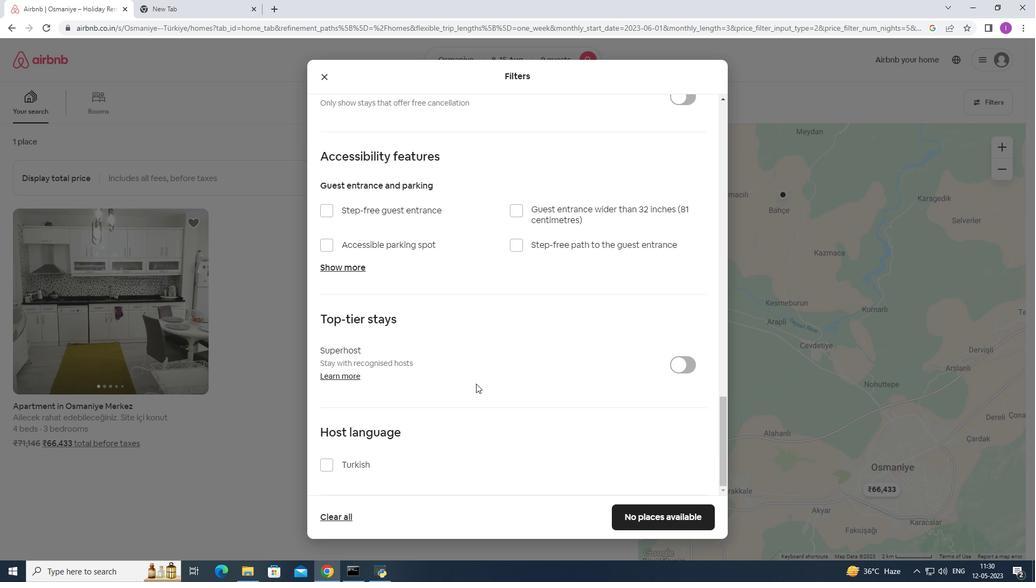 
Action: Mouse moved to (658, 511)
Screenshot: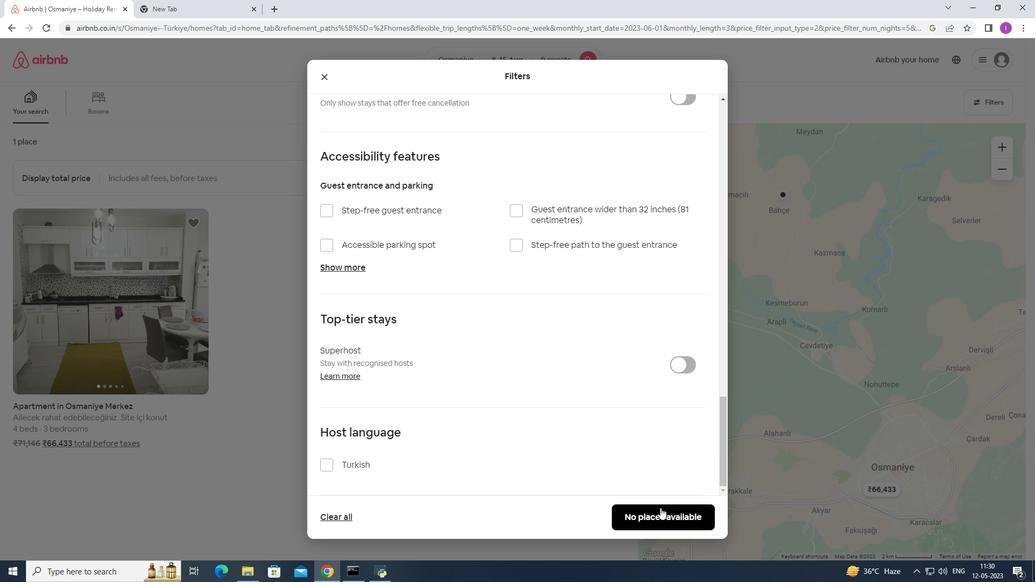
Action: Mouse pressed left at (658, 511)
Screenshot: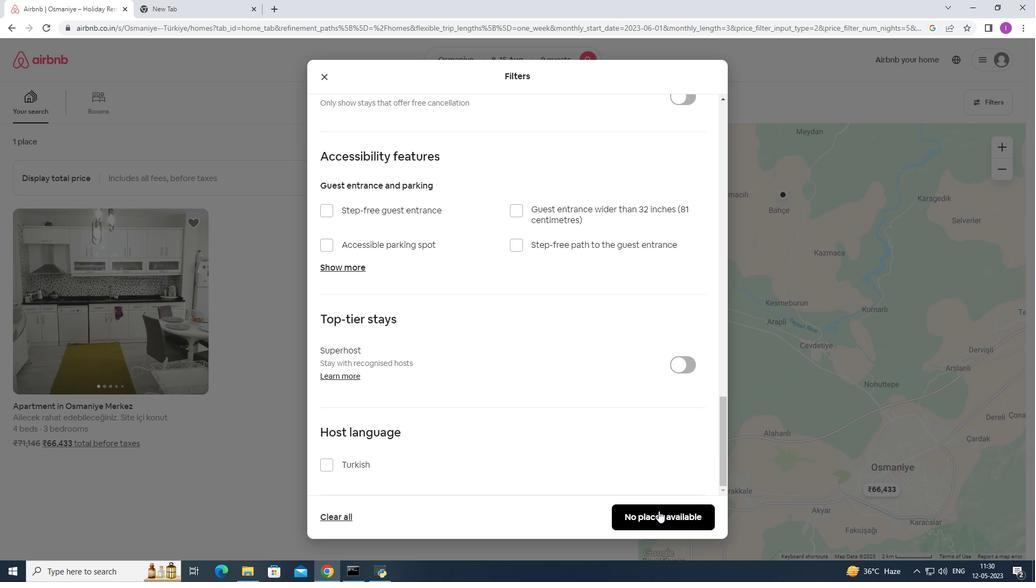 
Action: Mouse moved to (527, 502)
Screenshot: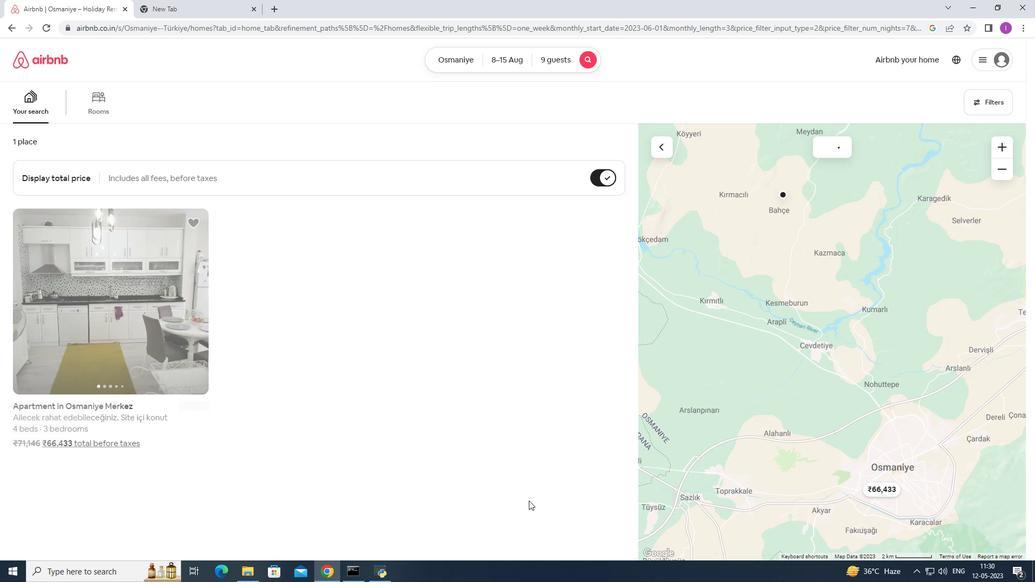 
